 Task: Look for space in Gary, United States from 10th July, 2023 to 15th July, 2023 for 7 adults in price range Rs.10000 to Rs.15000. Place can be entire place or shared room with 4 bedrooms having 7 beds and 4 bathrooms. Property type can be house, flat, guest house. Amenities needed are: wifi, TV, free parkinig on premises, gym, breakfast. Booking option can be shelf check-in. Required host language is English.
Action: Mouse moved to (435, 97)
Screenshot: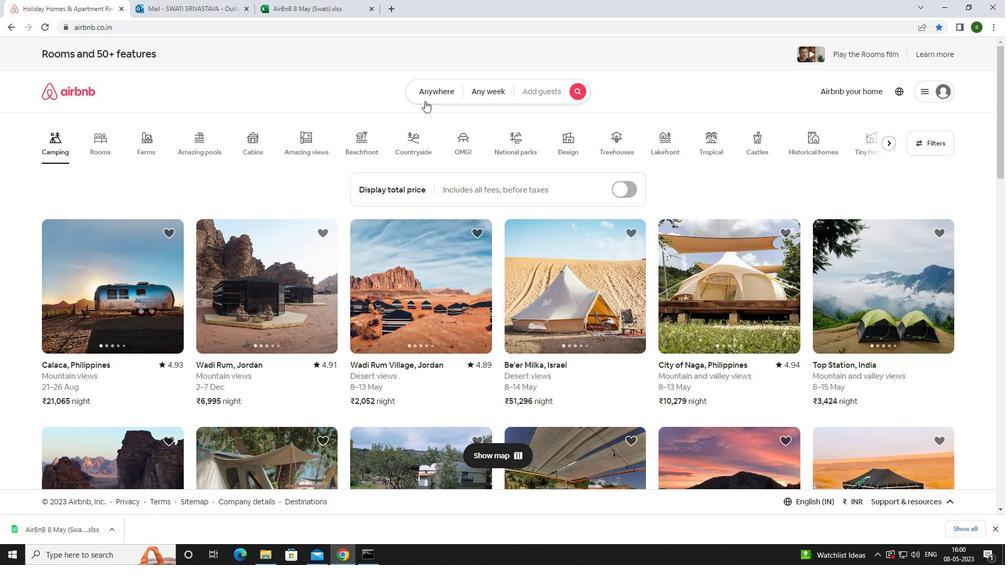 
Action: Mouse pressed left at (435, 97)
Screenshot: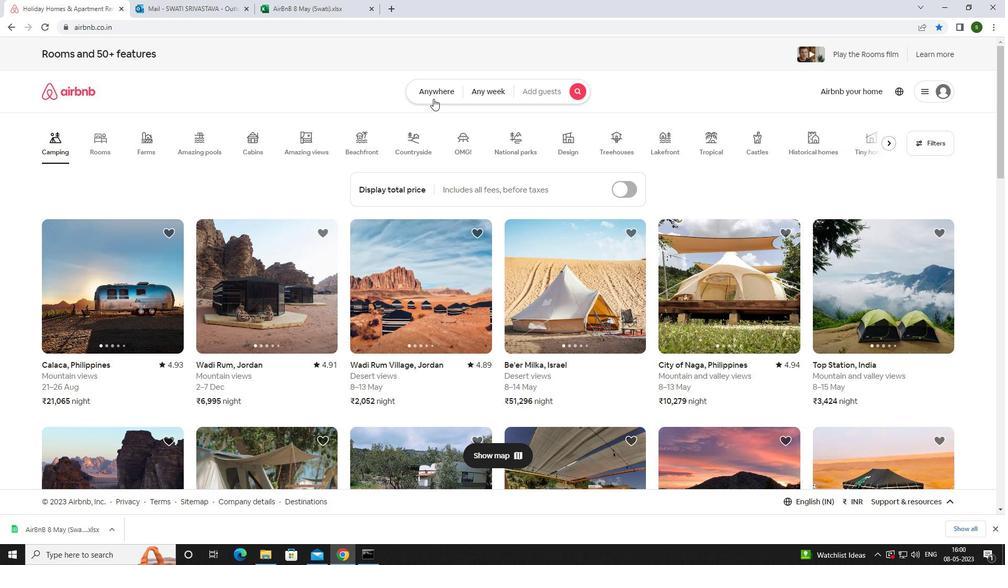 
Action: Mouse moved to (337, 129)
Screenshot: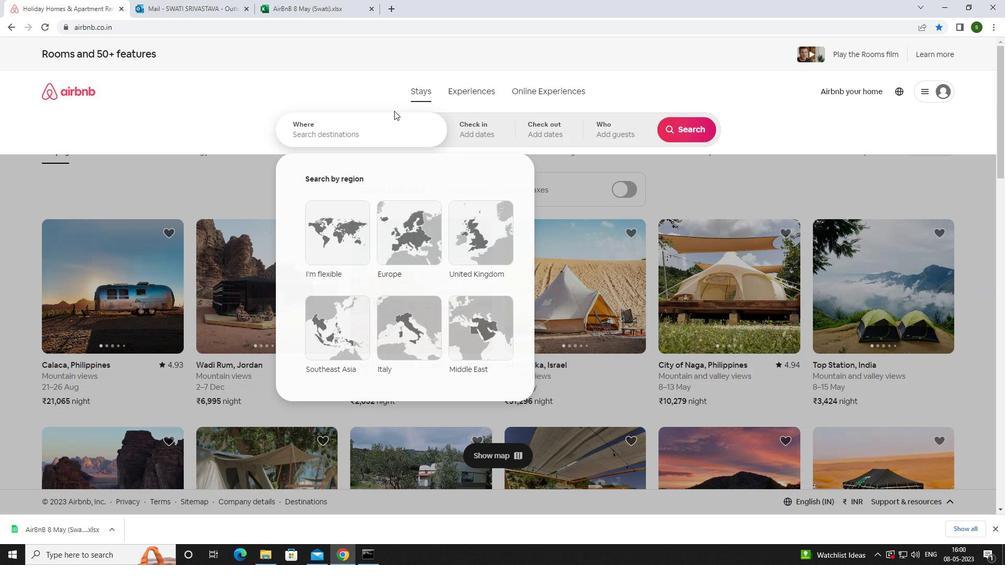 
Action: Mouse pressed left at (337, 129)
Screenshot: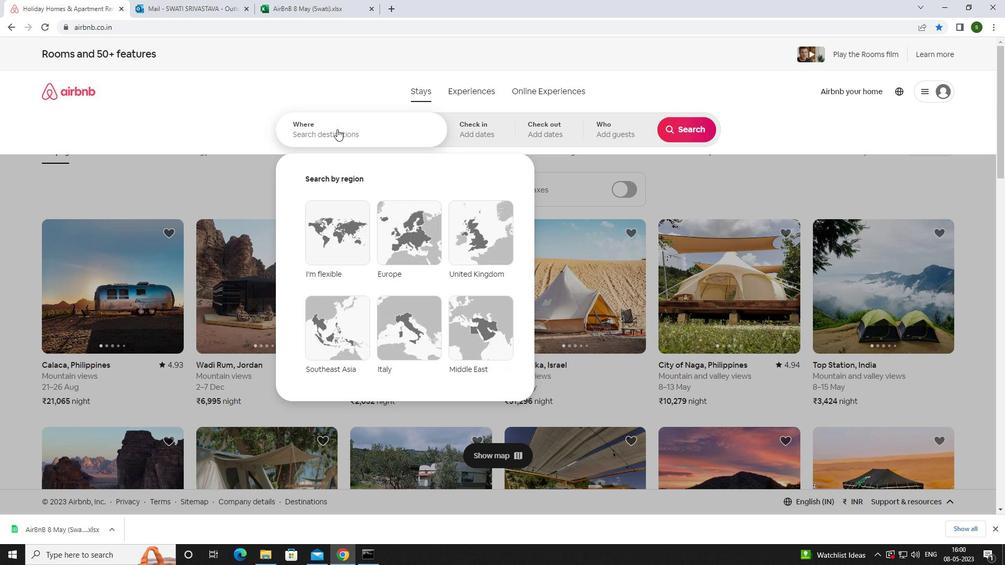 
Action: Mouse moved to (338, 148)
Screenshot: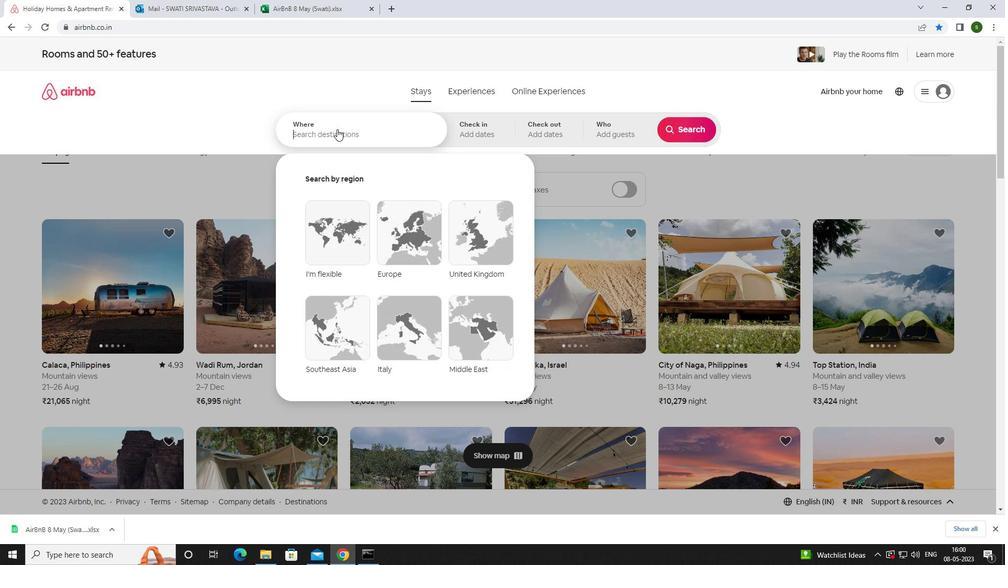 
Action: Key pressed <Key.caps_lock>g<Key.caps_lock>ary,<Key.space><Key.caps_lock>u<Key.caps_lock>nited<Key.space><Key.caps_lock>s<Key.caps_lock>tates<Key.enter>
Screenshot: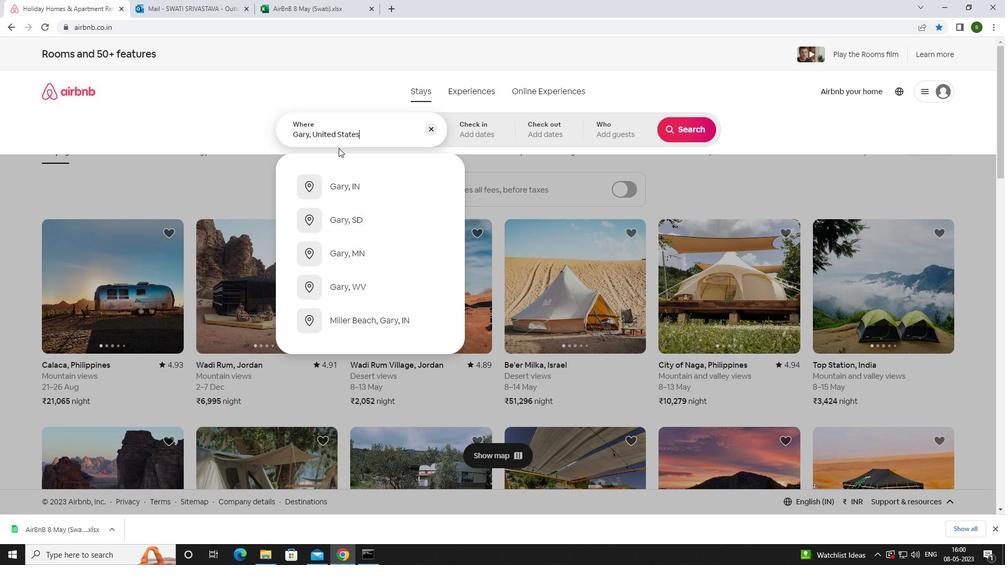 
Action: Mouse moved to (683, 214)
Screenshot: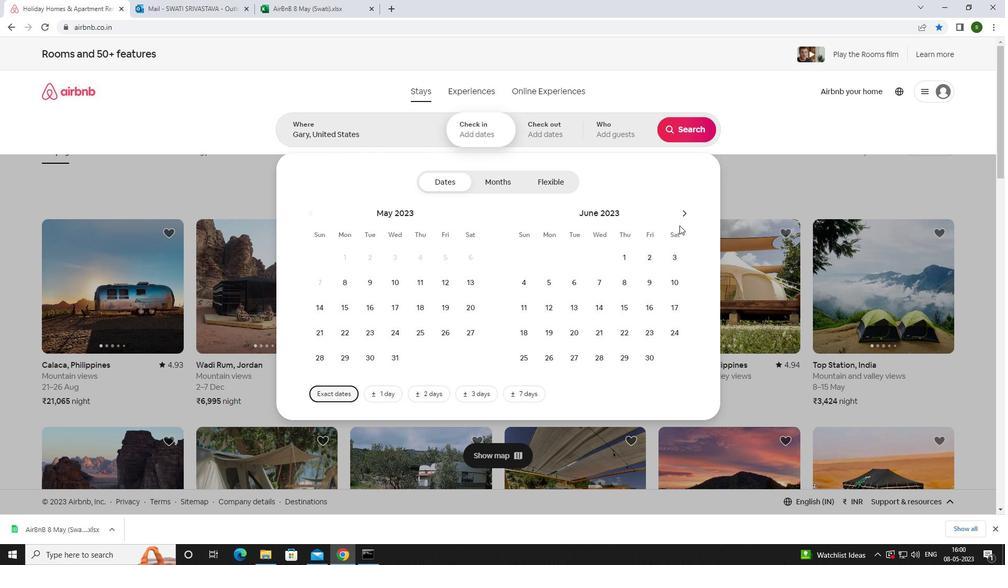 
Action: Mouse pressed left at (683, 214)
Screenshot: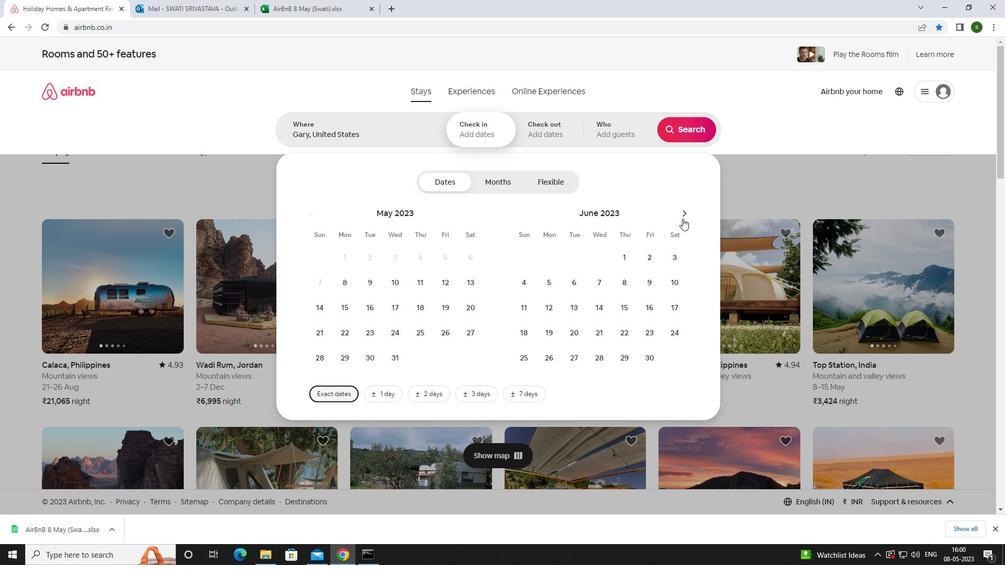 
Action: Mouse moved to (547, 305)
Screenshot: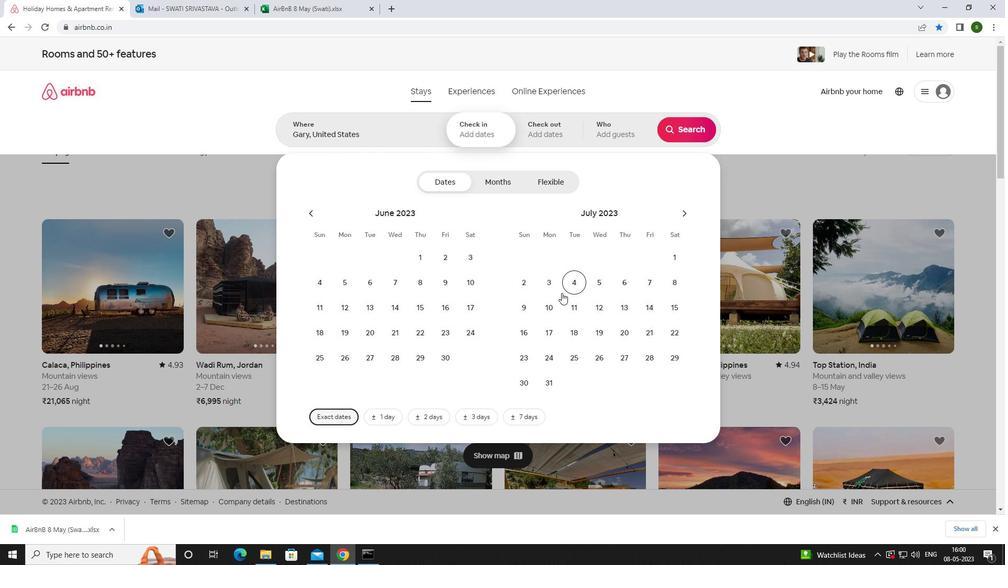
Action: Mouse pressed left at (547, 305)
Screenshot: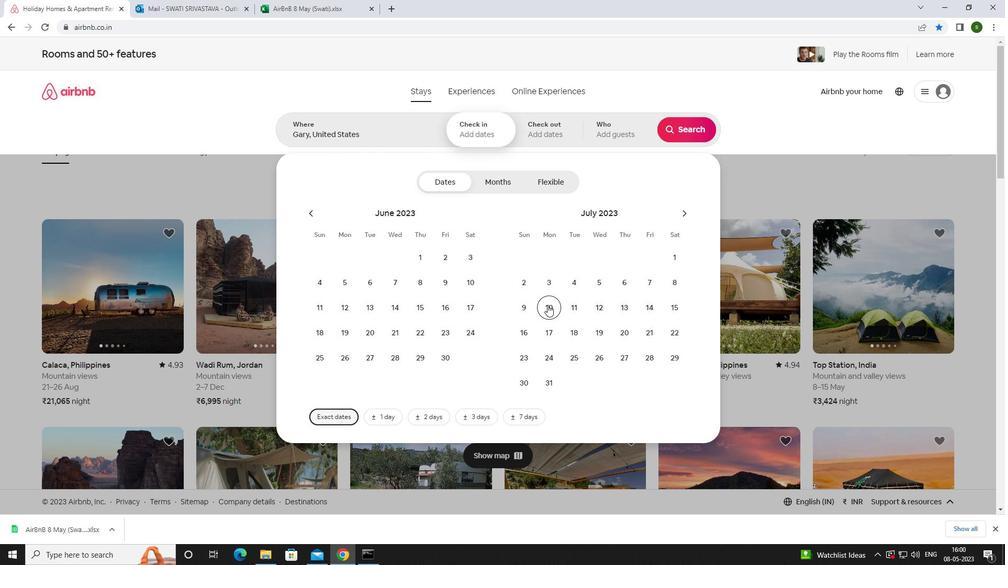 
Action: Mouse moved to (678, 297)
Screenshot: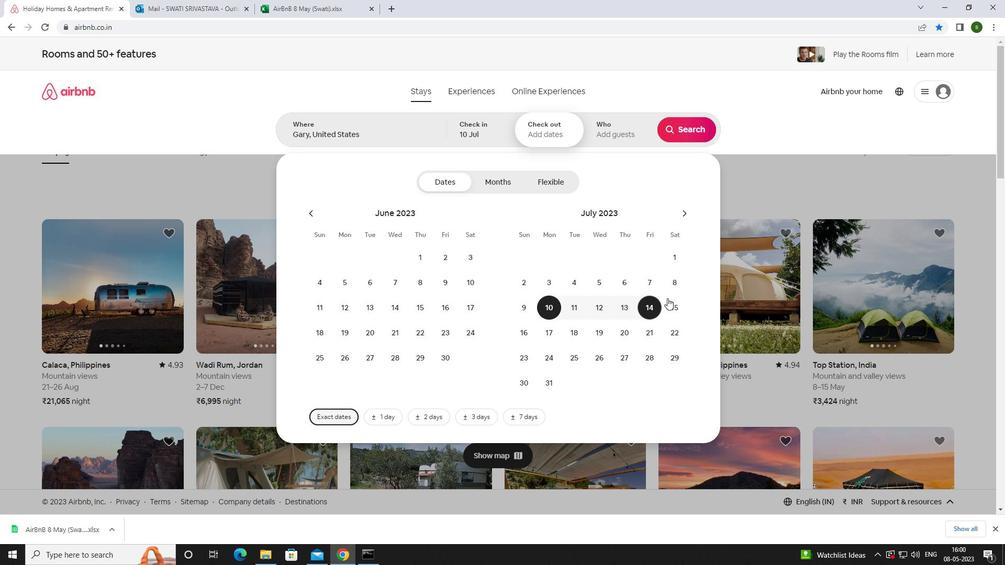 
Action: Mouse pressed left at (678, 297)
Screenshot: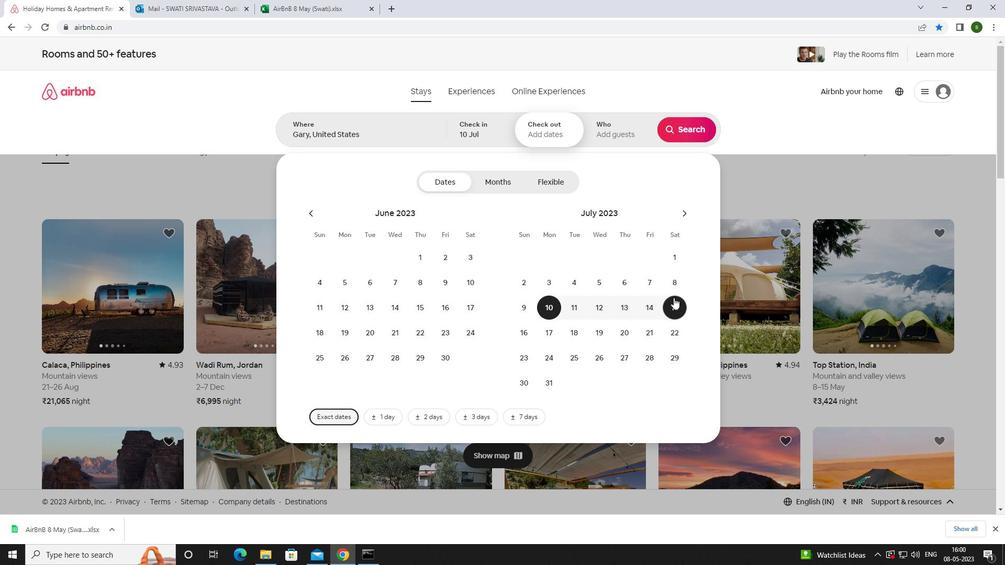 
Action: Mouse moved to (624, 132)
Screenshot: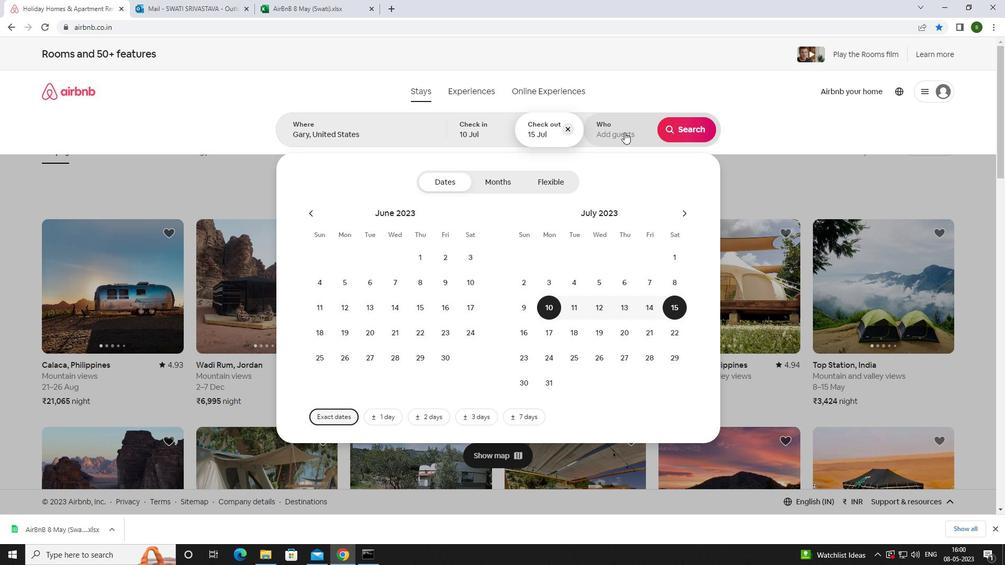 
Action: Mouse pressed left at (624, 132)
Screenshot: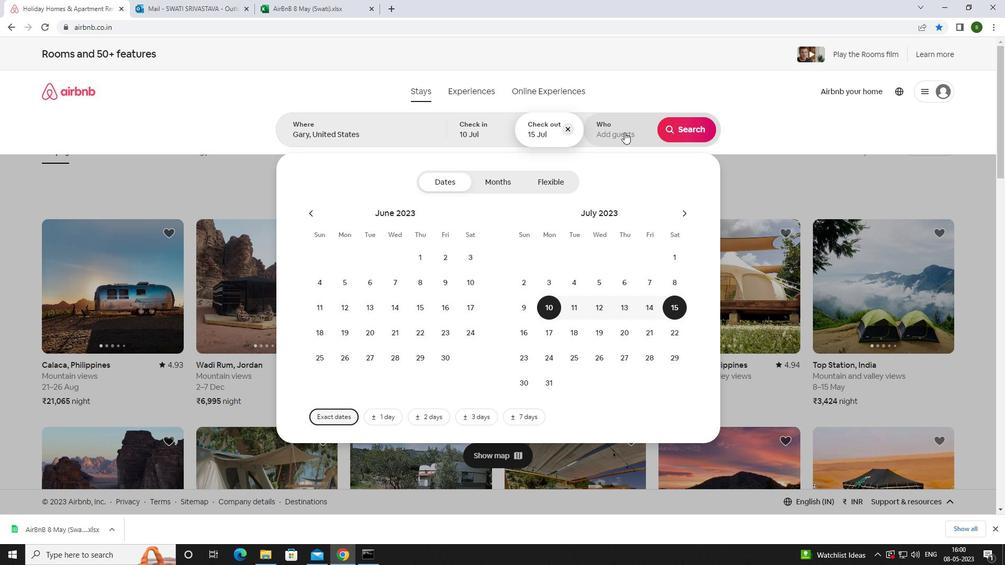 
Action: Mouse moved to (691, 177)
Screenshot: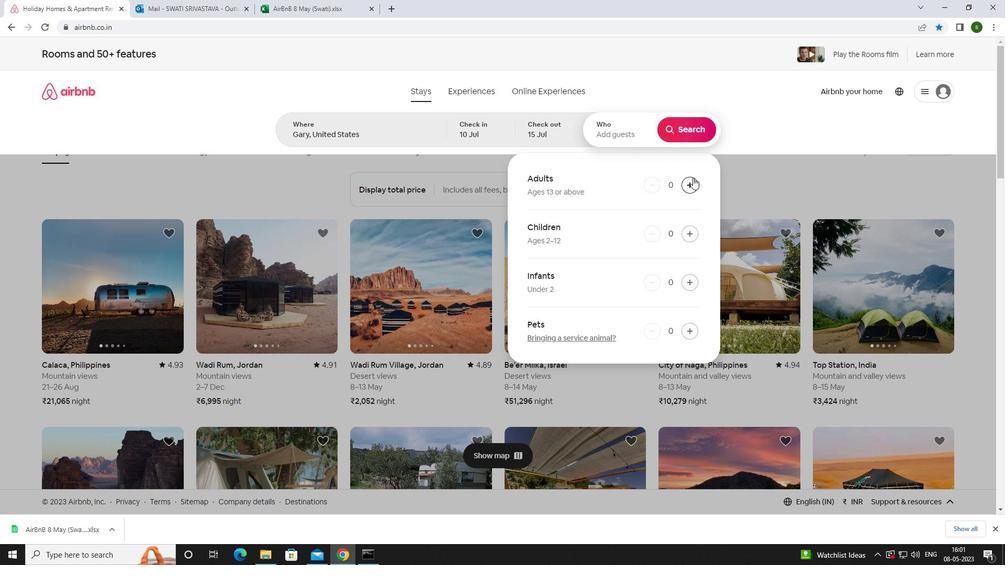 
Action: Mouse pressed left at (691, 177)
Screenshot: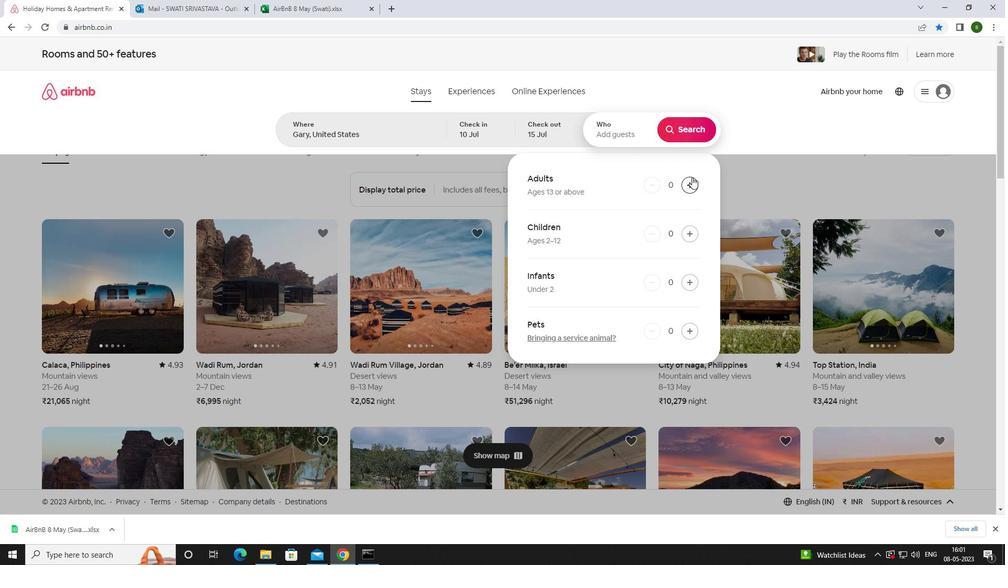 
Action: Mouse pressed left at (691, 177)
Screenshot: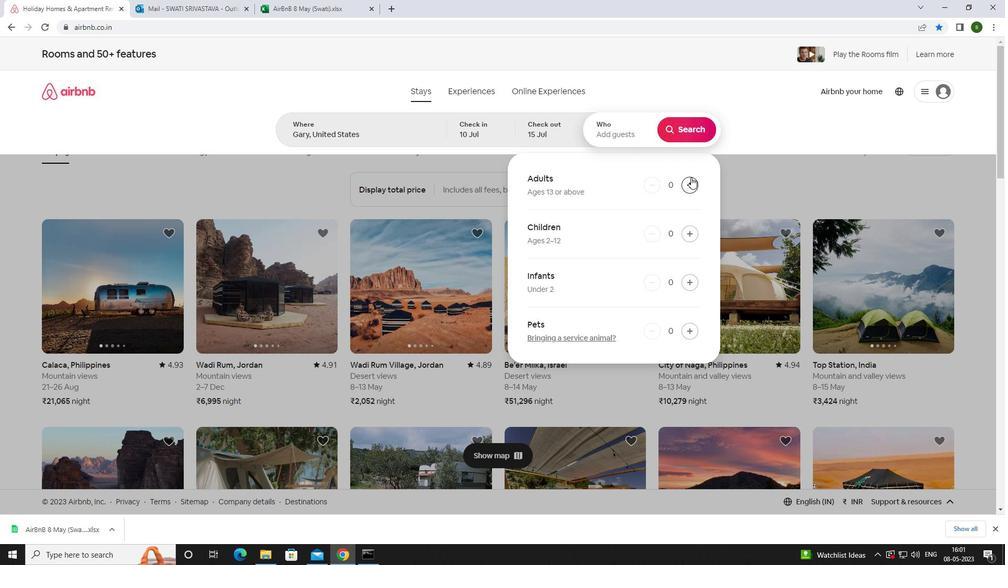 
Action: Mouse pressed left at (691, 177)
Screenshot: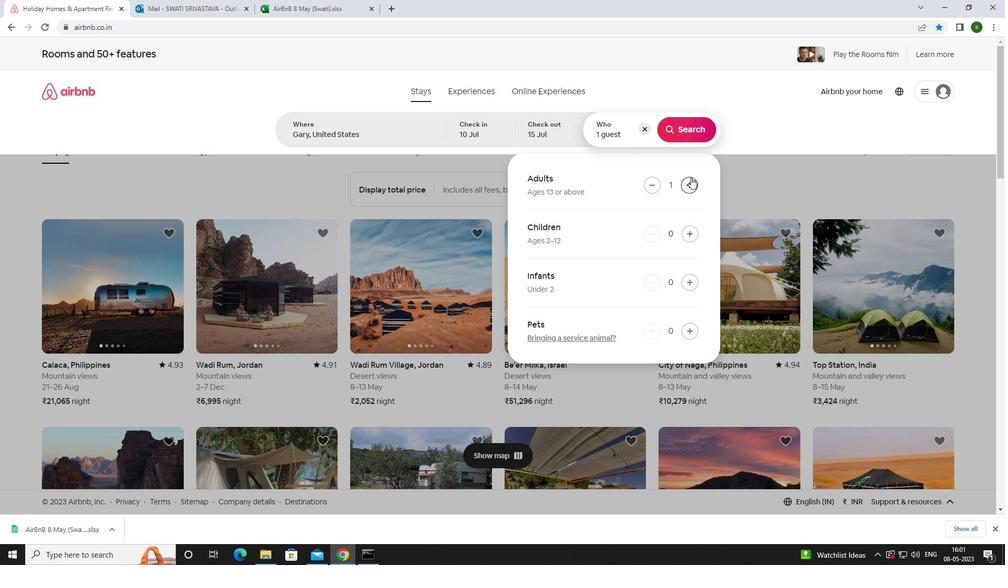 
Action: Mouse pressed left at (691, 177)
Screenshot: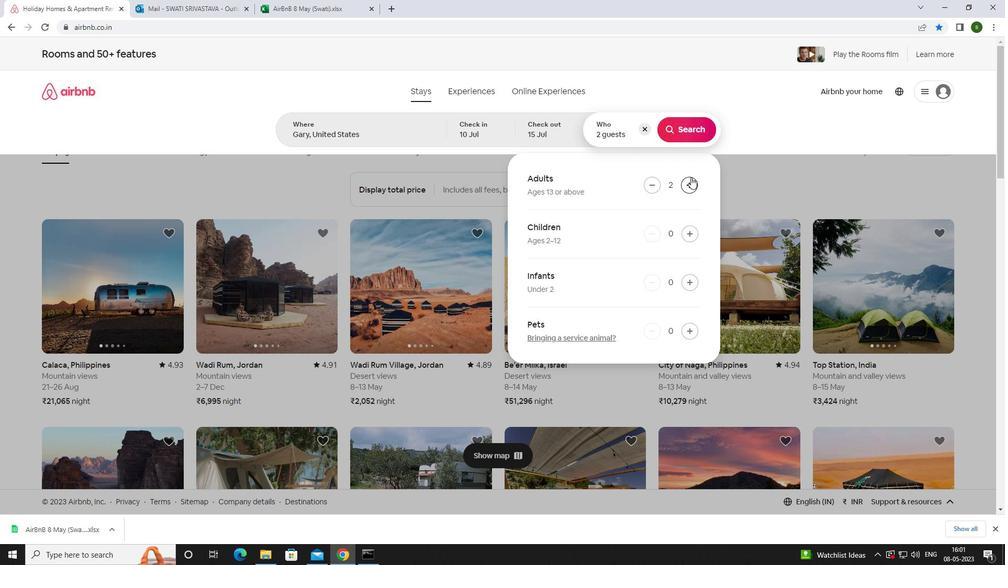 
Action: Mouse pressed left at (691, 177)
Screenshot: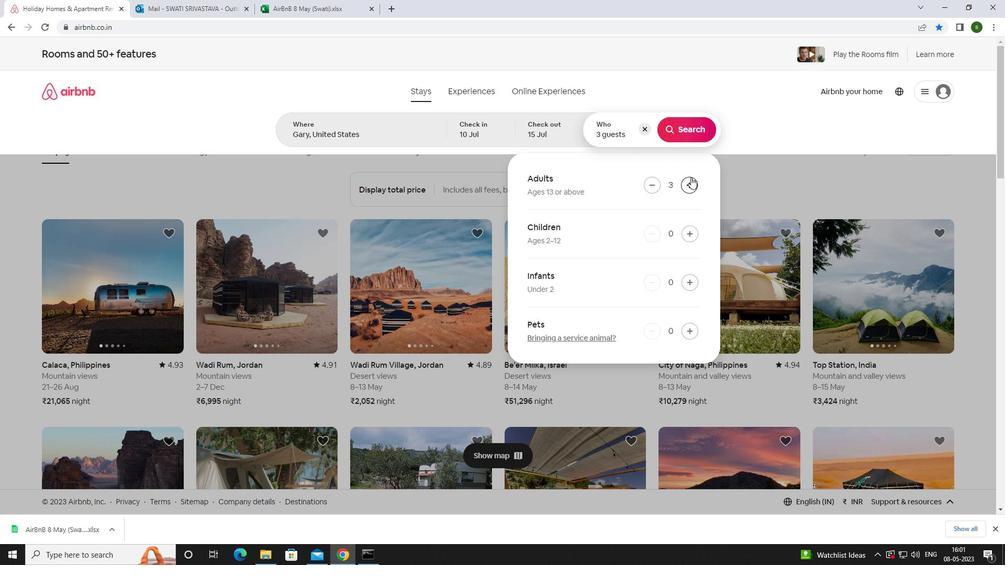 
Action: Mouse pressed left at (691, 177)
Screenshot: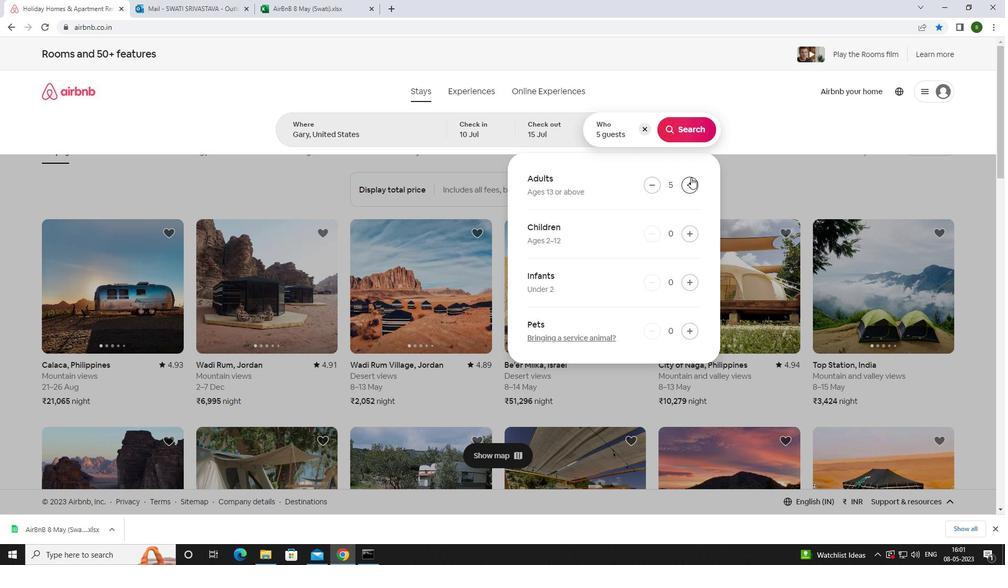 
Action: Mouse pressed left at (691, 177)
Screenshot: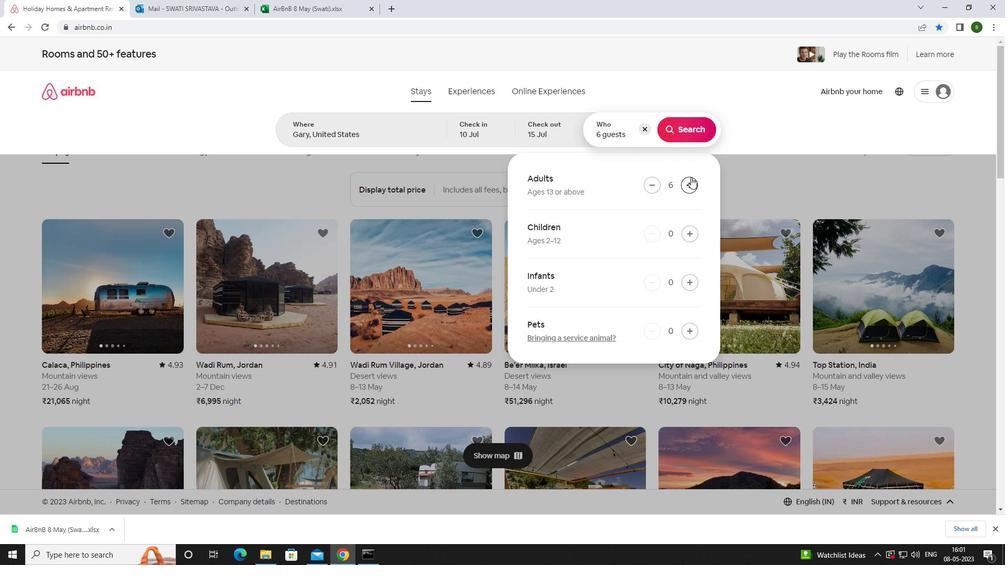 
Action: Mouse moved to (679, 130)
Screenshot: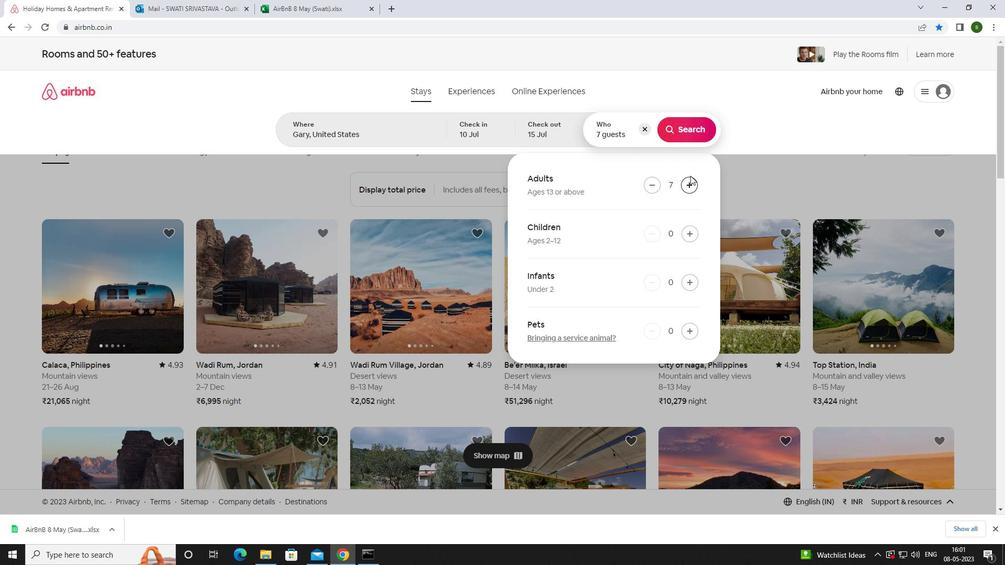 
Action: Mouse pressed left at (679, 130)
Screenshot: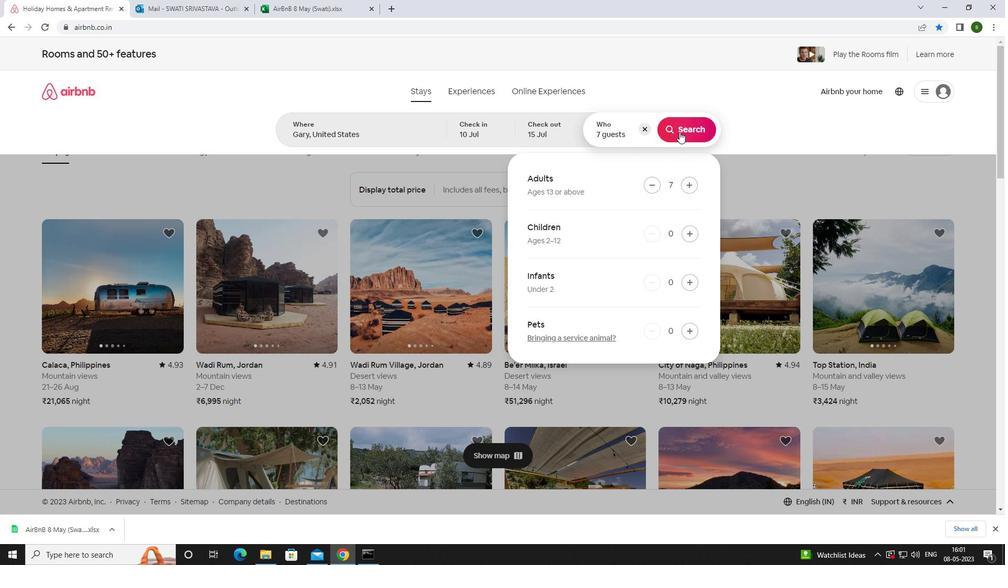 
Action: Mouse moved to (964, 88)
Screenshot: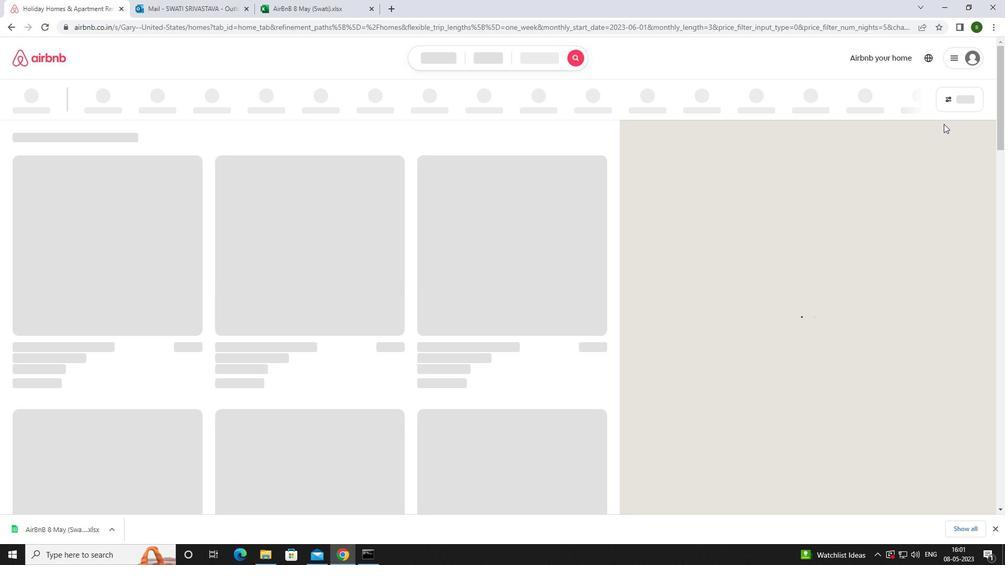 
Action: Mouse pressed left at (964, 88)
Screenshot: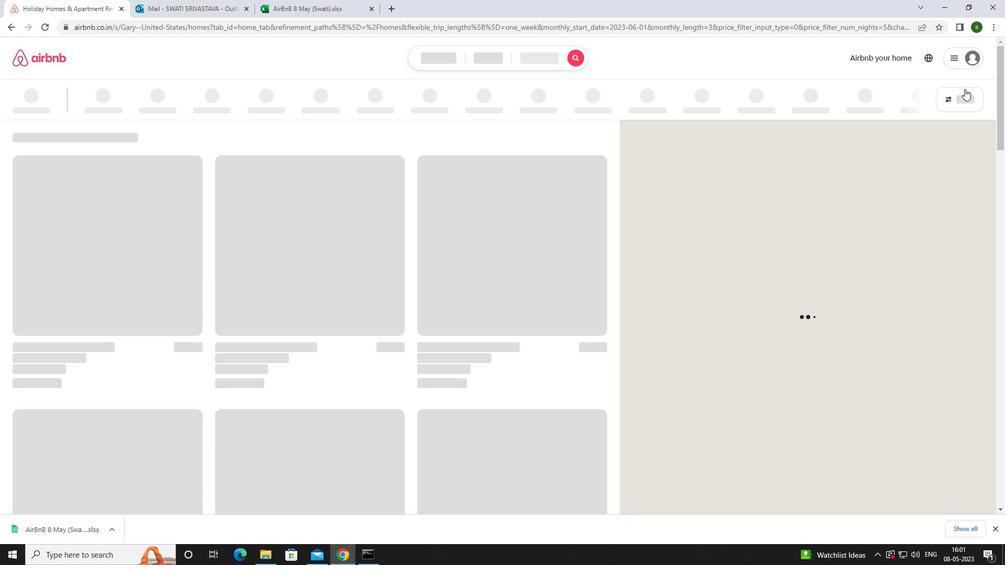 
Action: Mouse moved to (454, 363)
Screenshot: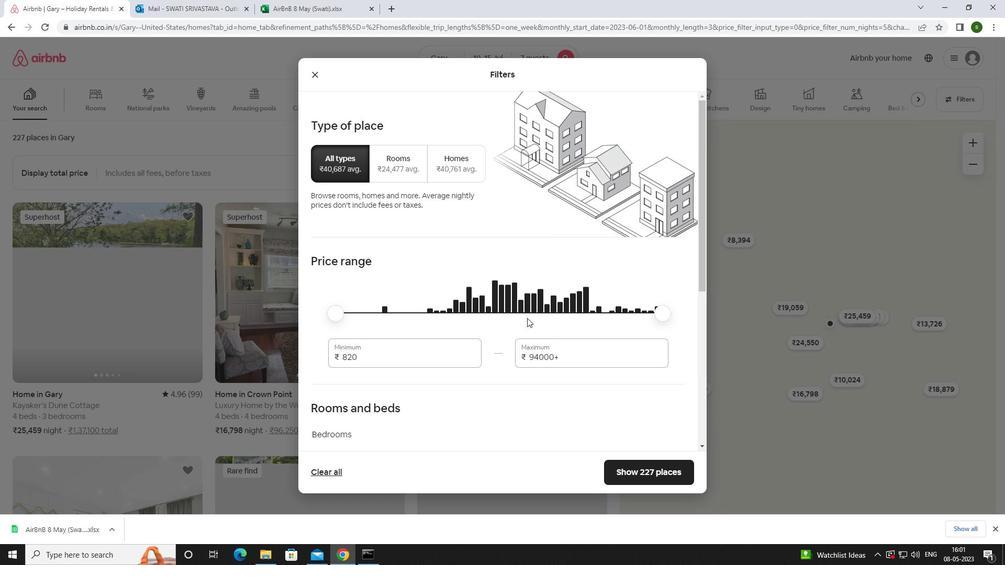 
Action: Mouse pressed left at (454, 363)
Screenshot: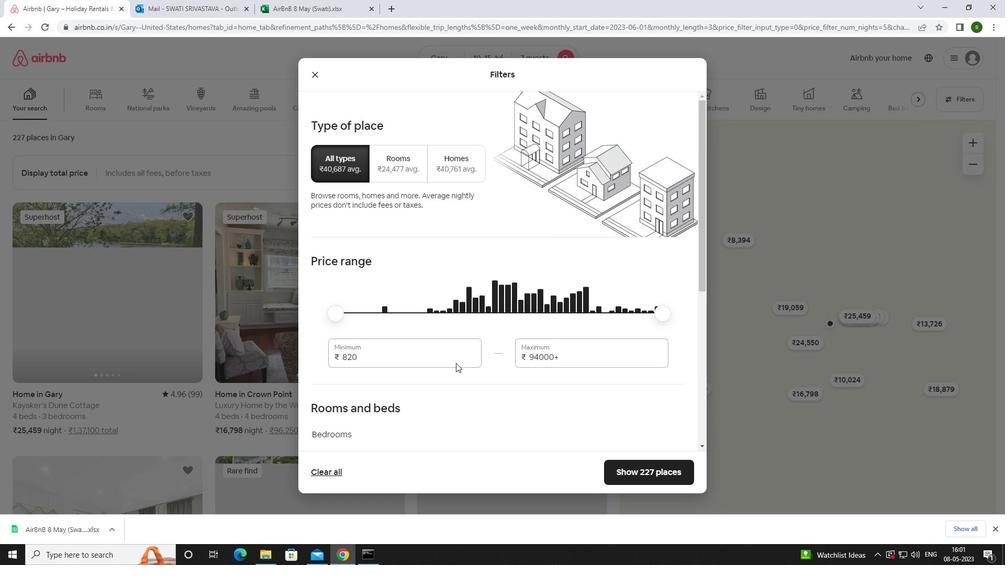 
Action: Key pressed <Key.backspace><Key.backspace><Key.backspace><Key.backspace>10000
Screenshot: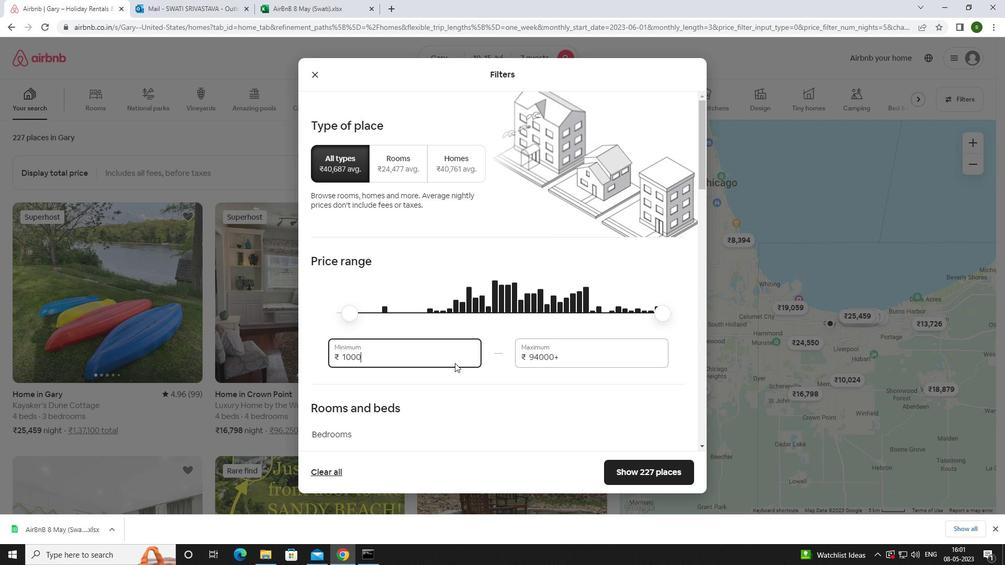 
Action: Mouse moved to (575, 363)
Screenshot: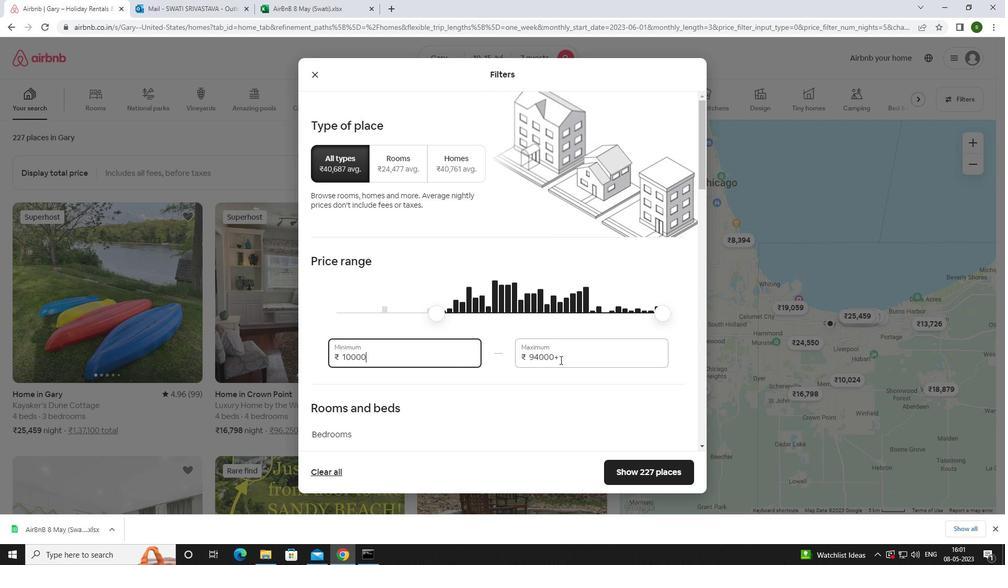 
Action: Mouse pressed left at (575, 363)
Screenshot: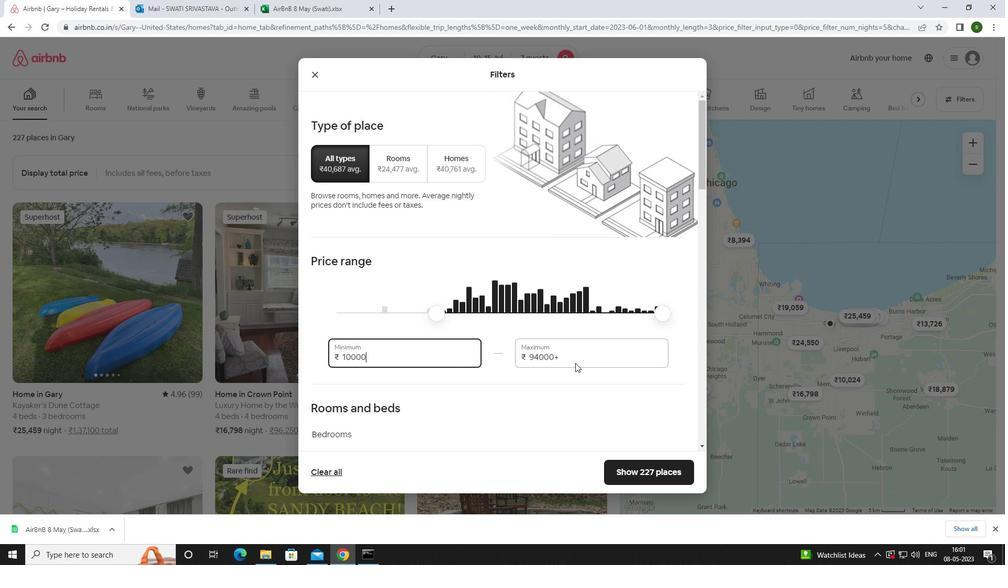 
Action: Key pressed <Key.backspace><Key.backspace><Key.backspace><Key.backspace><Key.backspace><Key.backspace><Key.backspace><Key.backspace><Key.backspace><Key.backspace><Key.backspace><Key.backspace>15000
Screenshot: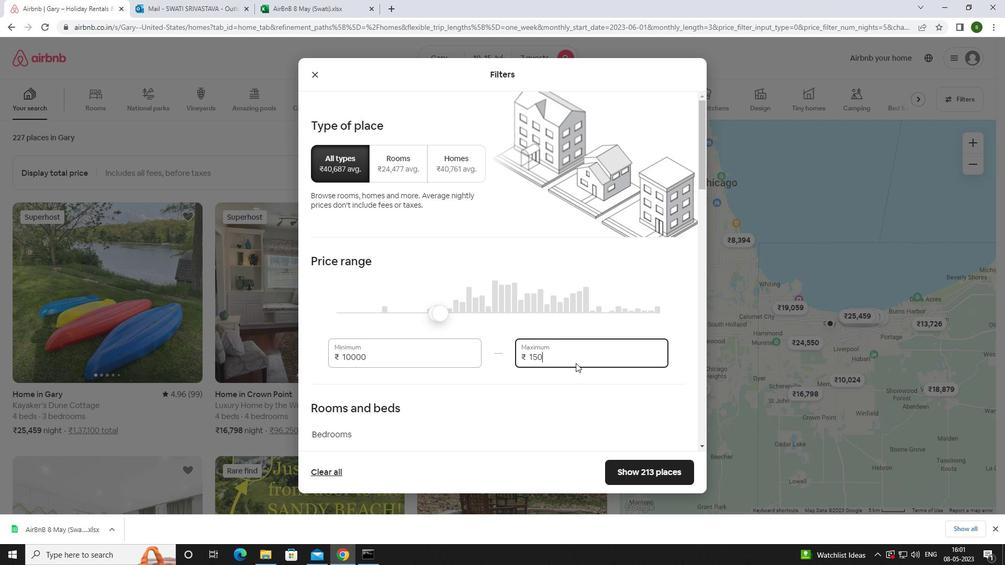 
Action: Mouse moved to (506, 330)
Screenshot: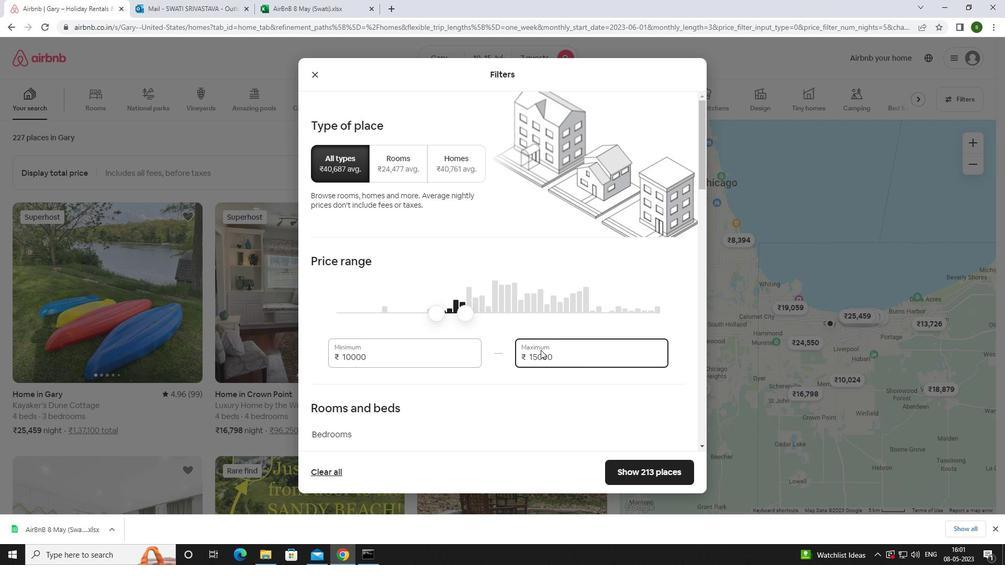 
Action: Mouse scrolled (506, 330) with delta (0, 0)
Screenshot: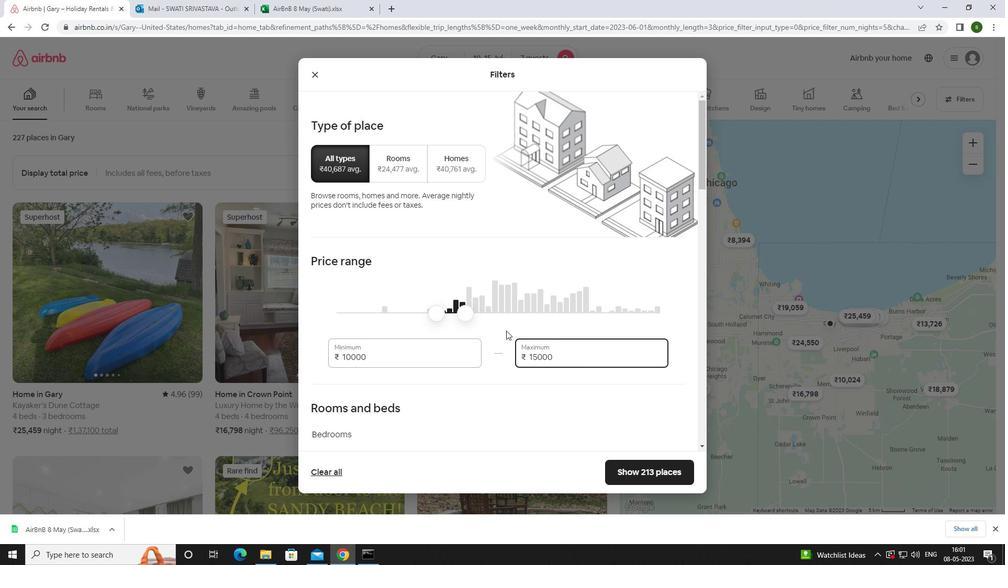 
Action: Mouse scrolled (506, 330) with delta (0, 0)
Screenshot: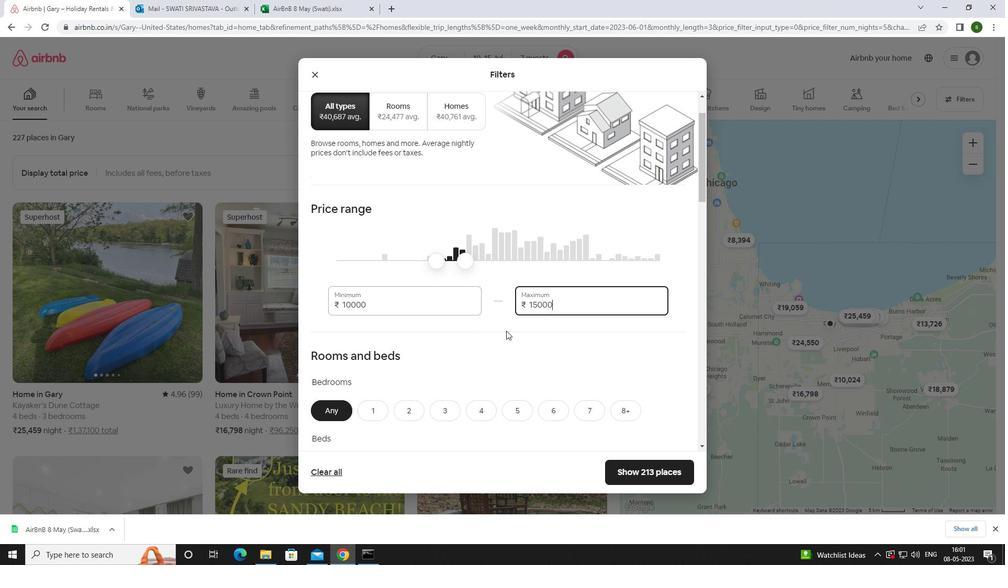 
Action: Mouse scrolled (506, 330) with delta (0, 0)
Screenshot: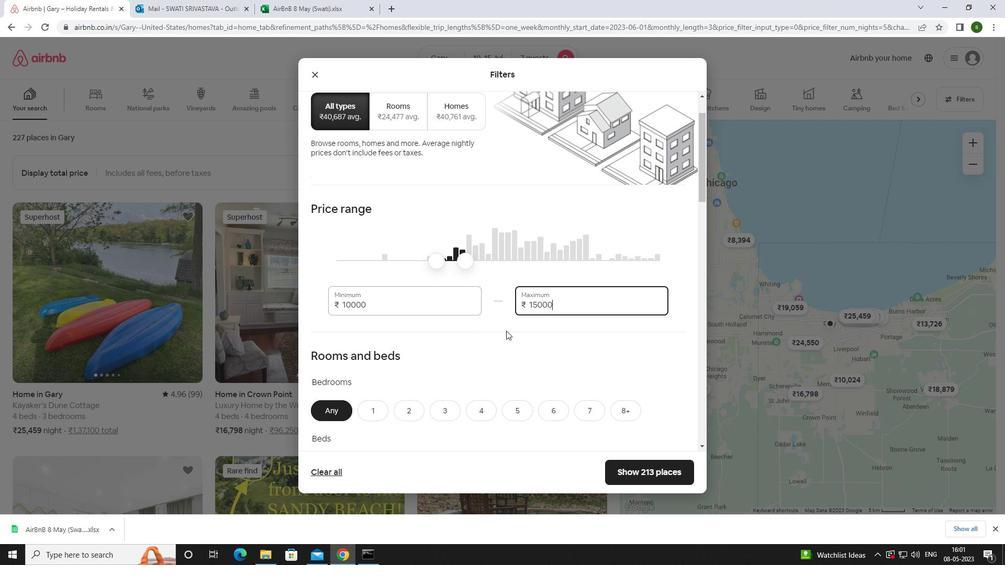 
Action: Mouse scrolled (506, 330) with delta (0, 0)
Screenshot: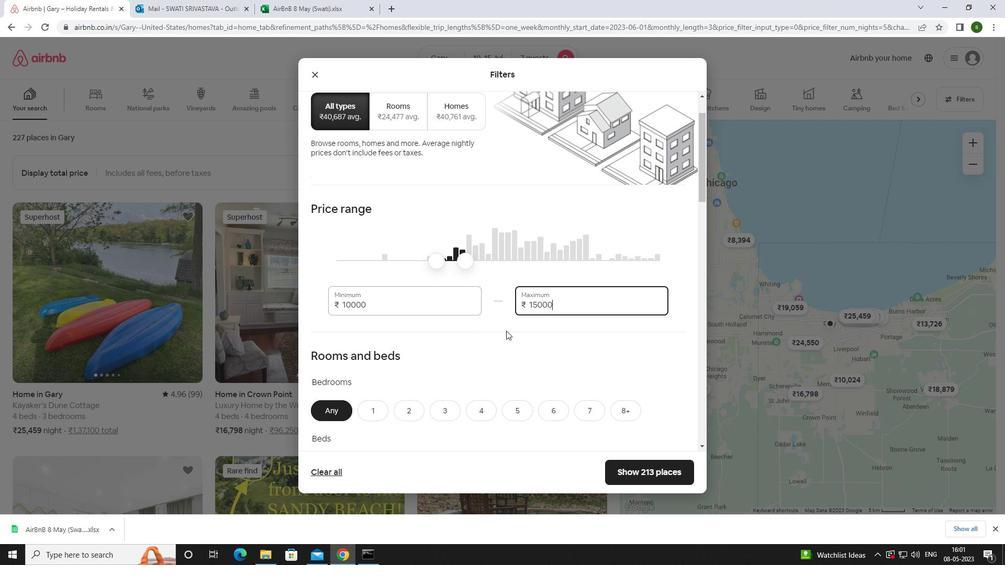 
Action: Mouse moved to (469, 257)
Screenshot: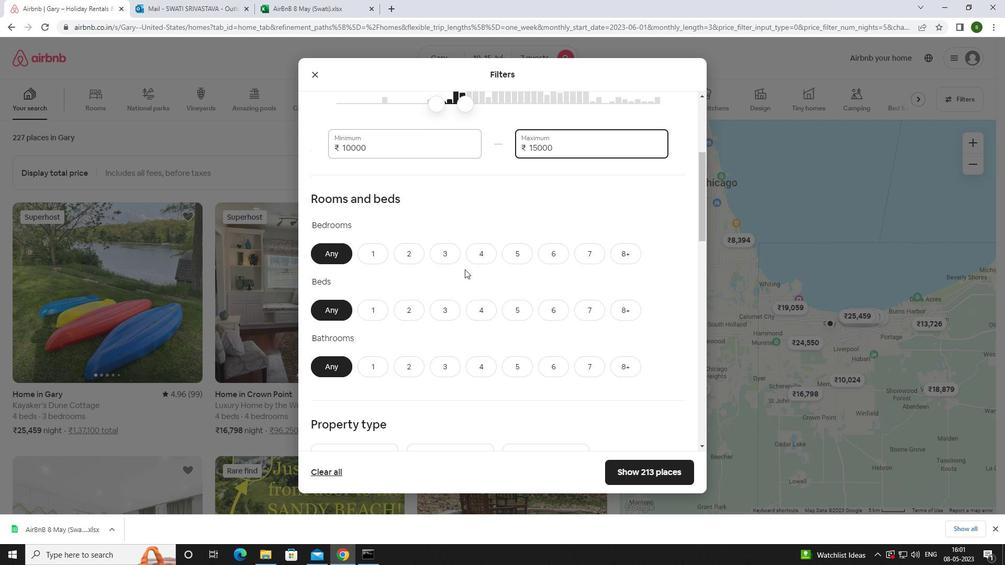 
Action: Mouse pressed left at (469, 257)
Screenshot: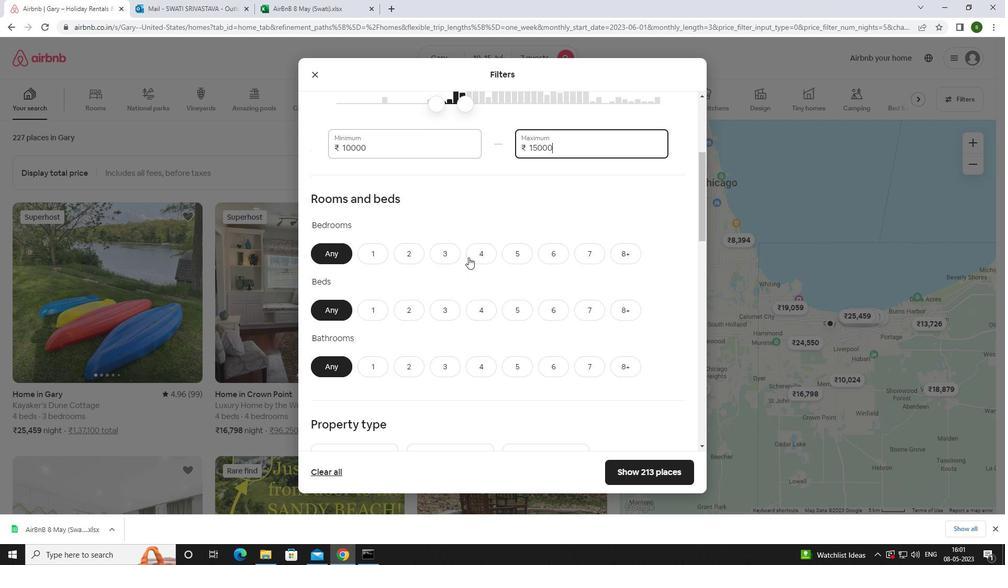 
Action: Mouse moved to (589, 305)
Screenshot: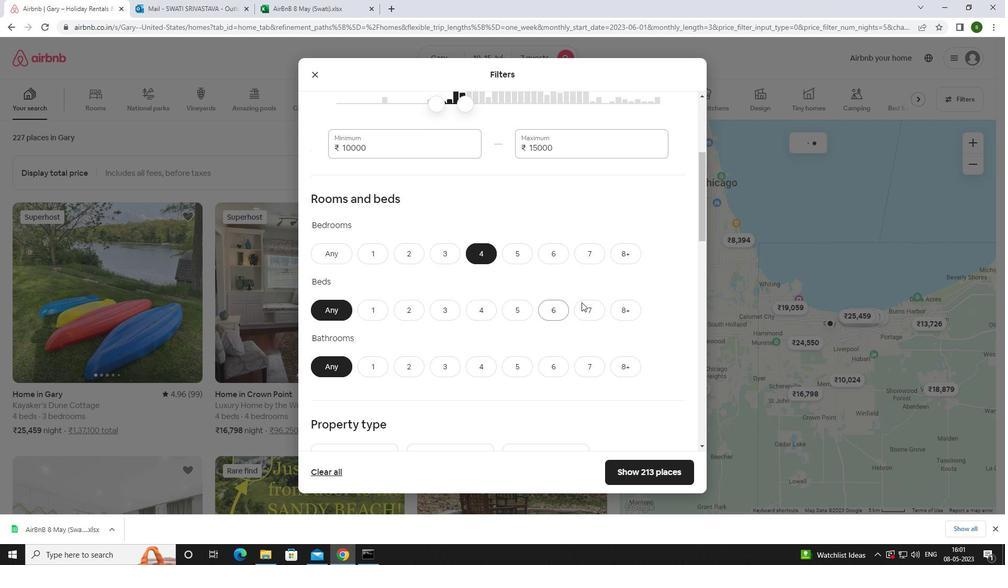 
Action: Mouse pressed left at (589, 305)
Screenshot: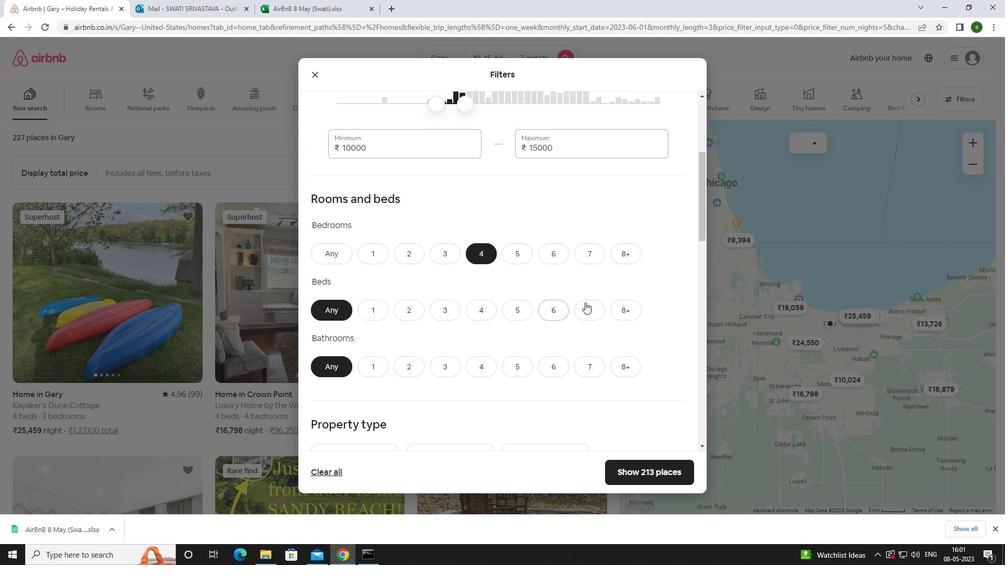 
Action: Mouse moved to (482, 365)
Screenshot: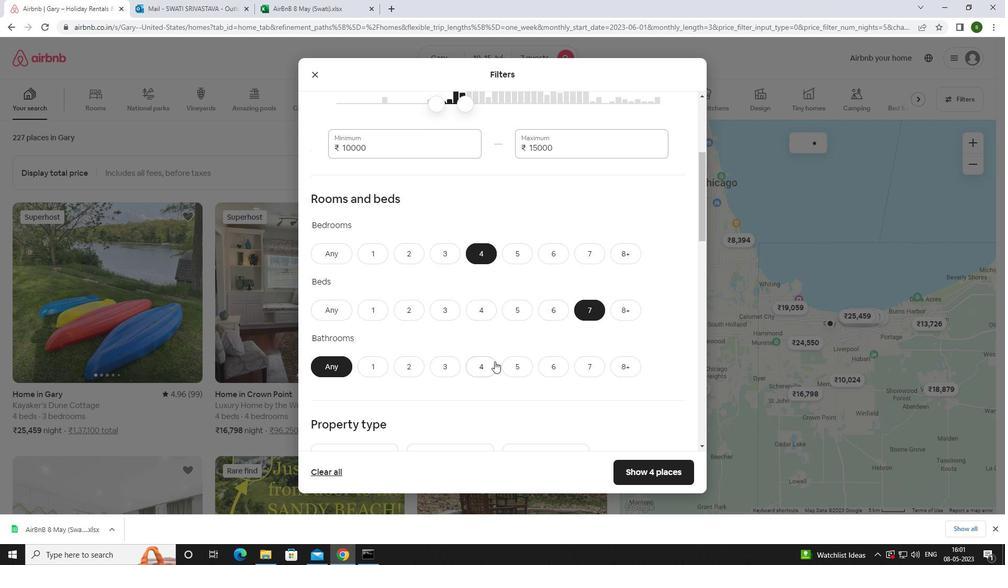 
Action: Mouse pressed left at (482, 365)
Screenshot: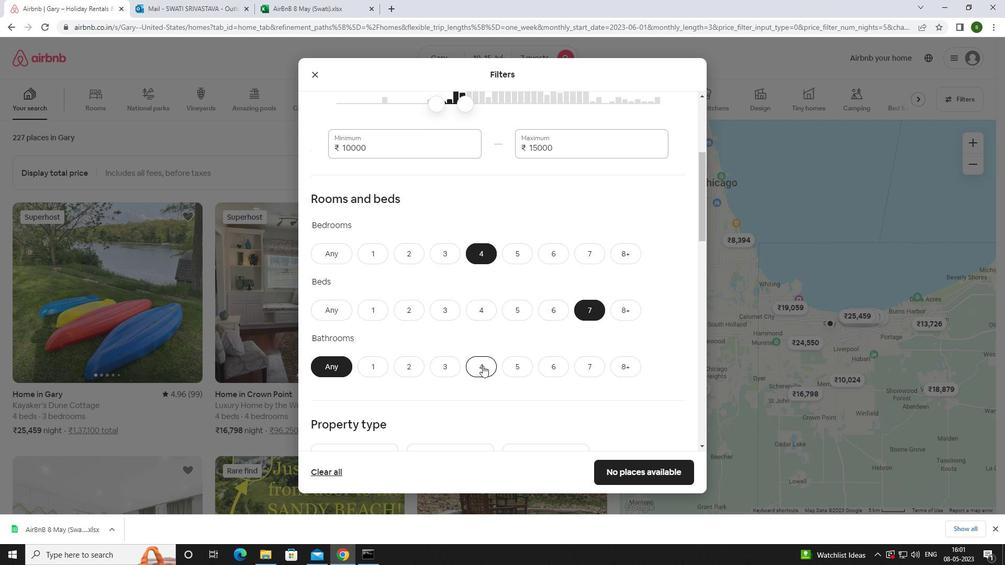 
Action: Mouse scrolled (482, 365) with delta (0, 0)
Screenshot: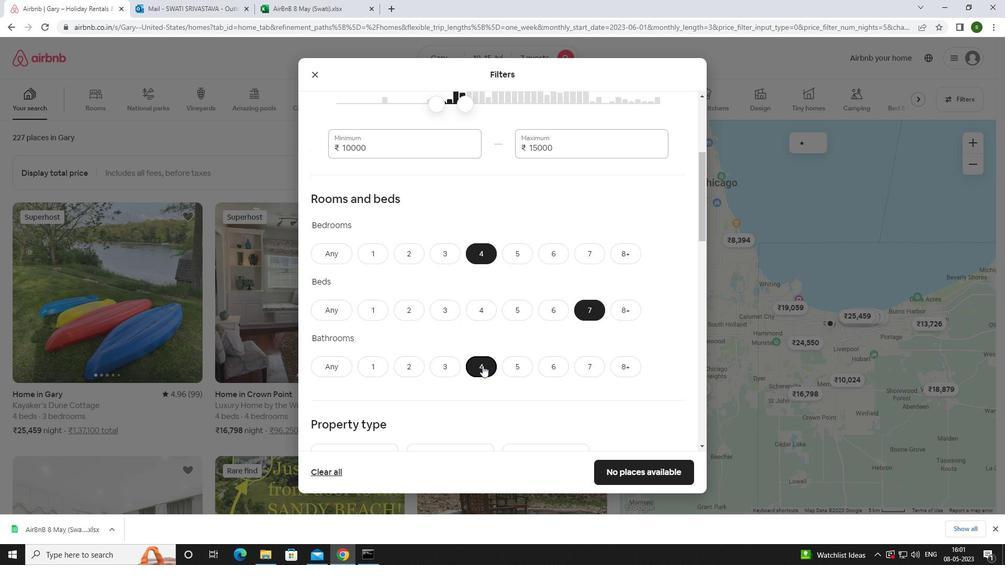 
Action: Mouse scrolled (482, 365) with delta (0, 0)
Screenshot: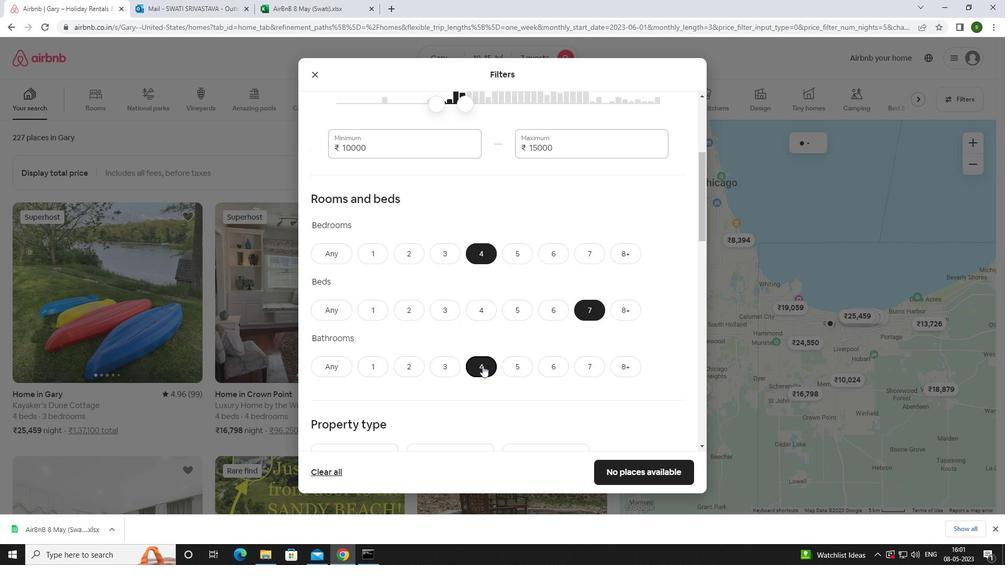 
Action: Mouse scrolled (482, 365) with delta (0, 0)
Screenshot: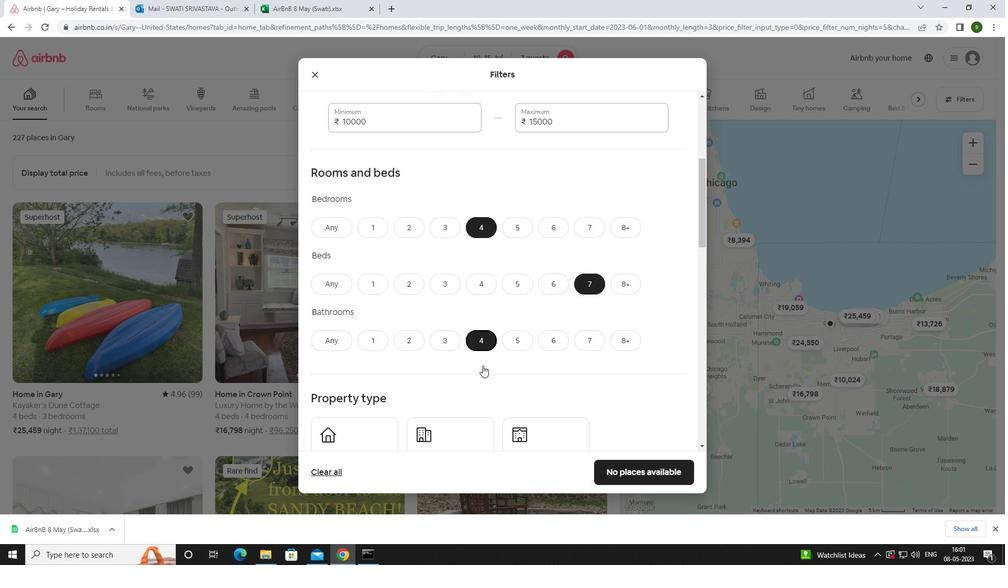 
Action: Mouse moved to (348, 317)
Screenshot: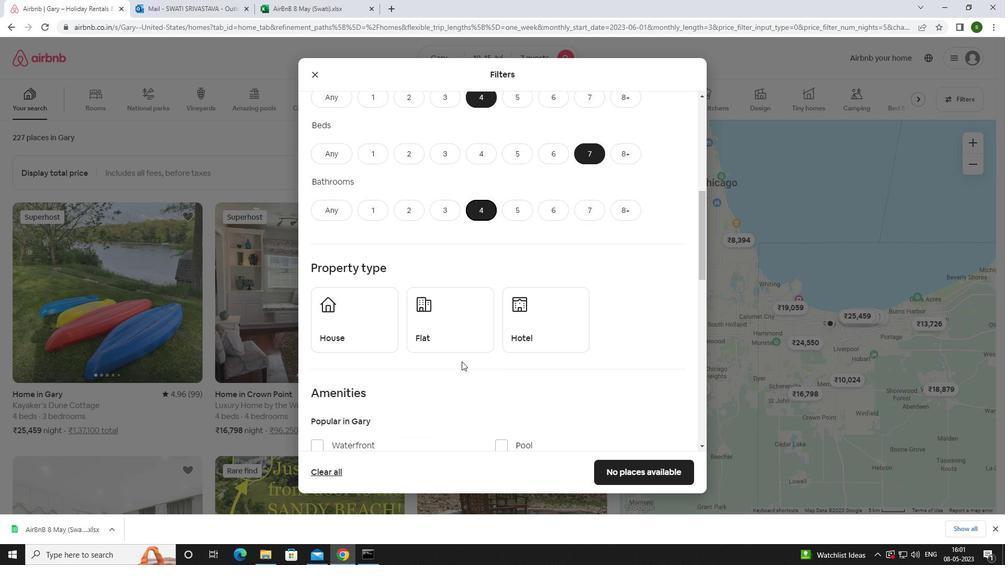 
Action: Mouse pressed left at (348, 317)
Screenshot: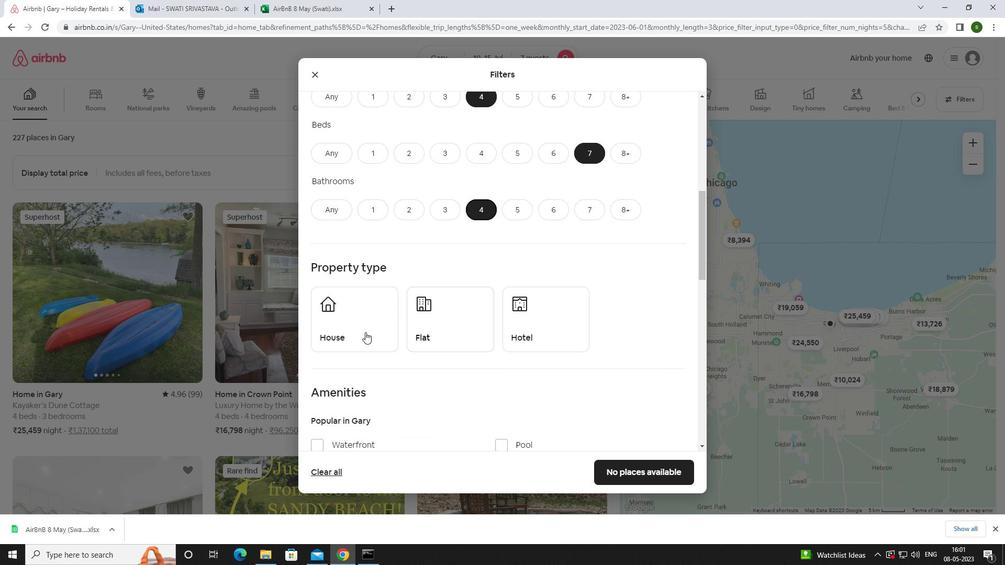 
Action: Mouse moved to (464, 324)
Screenshot: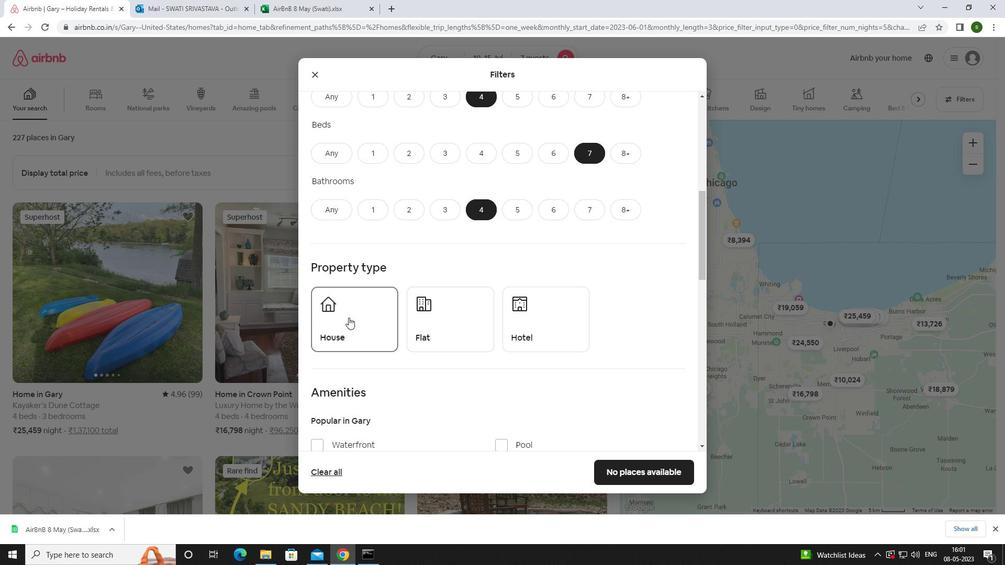 
Action: Mouse pressed left at (464, 324)
Screenshot: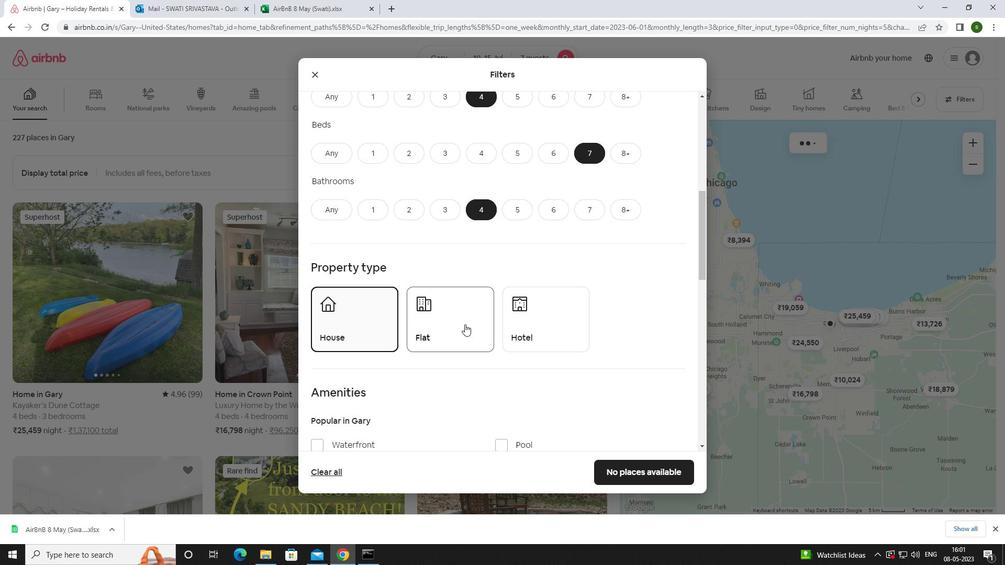 
Action: Mouse scrolled (464, 324) with delta (0, 0)
Screenshot: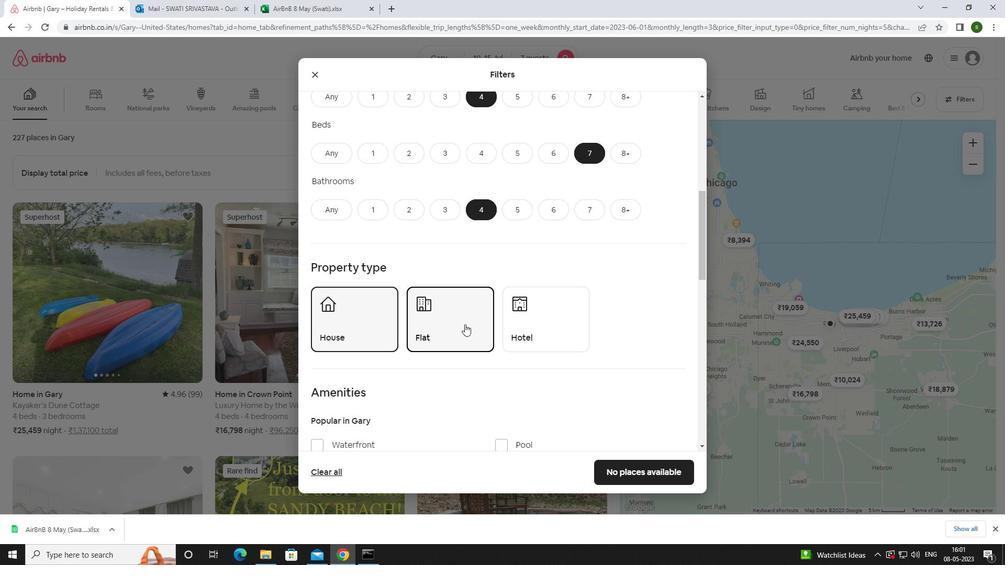 
Action: Mouse scrolled (464, 324) with delta (0, 0)
Screenshot: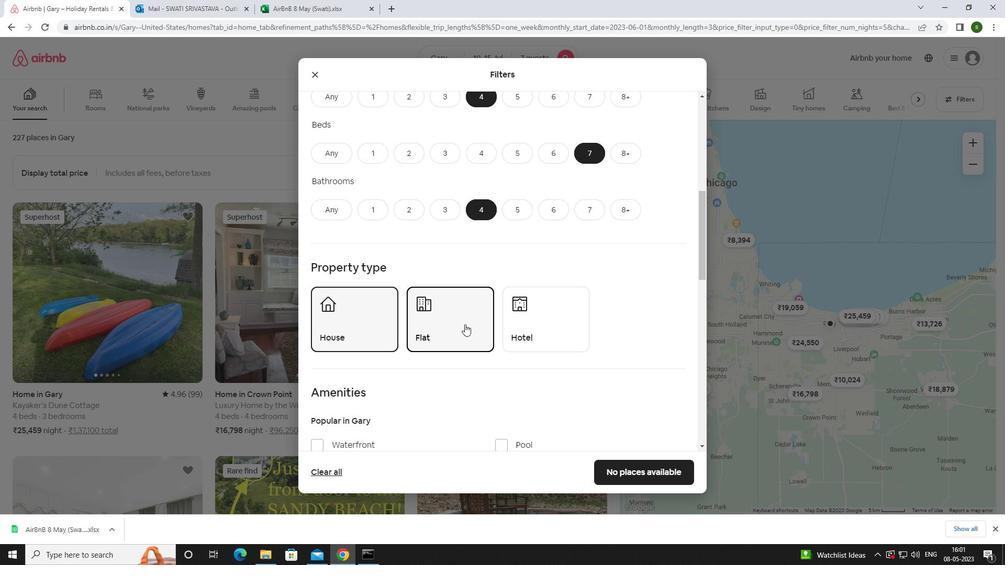 
Action: Mouse scrolled (464, 324) with delta (0, 0)
Screenshot: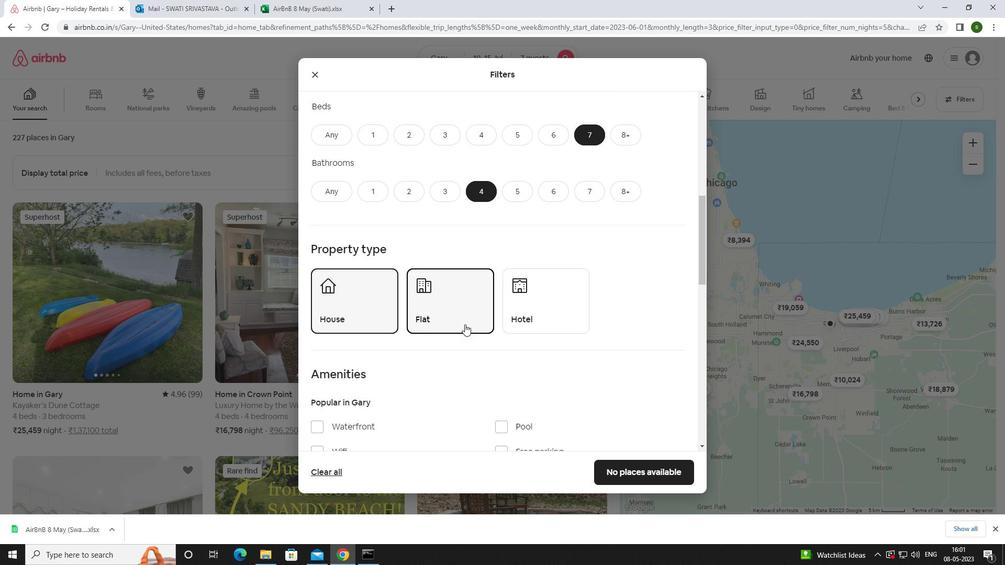 
Action: Mouse moved to (335, 309)
Screenshot: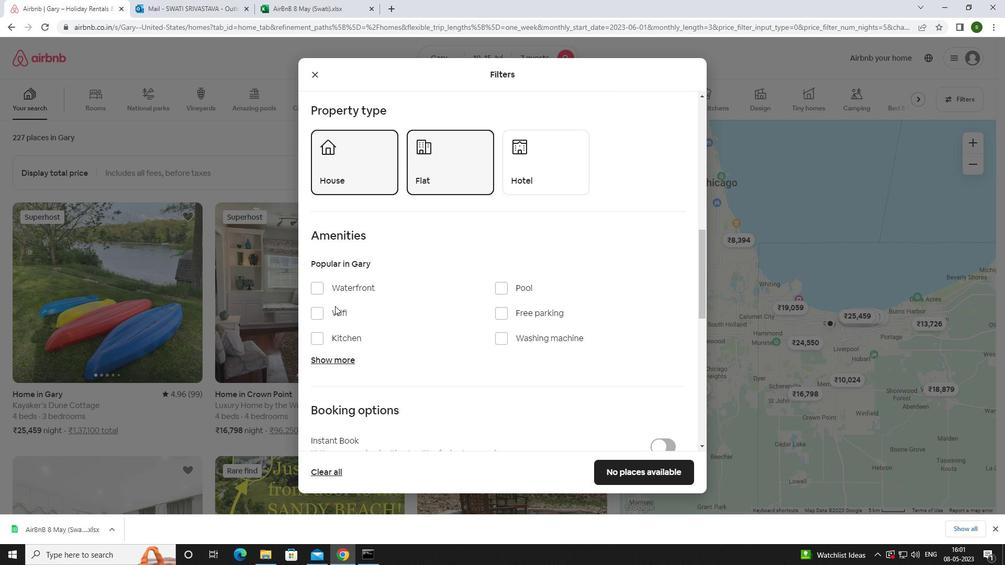 
Action: Mouse pressed left at (335, 309)
Screenshot: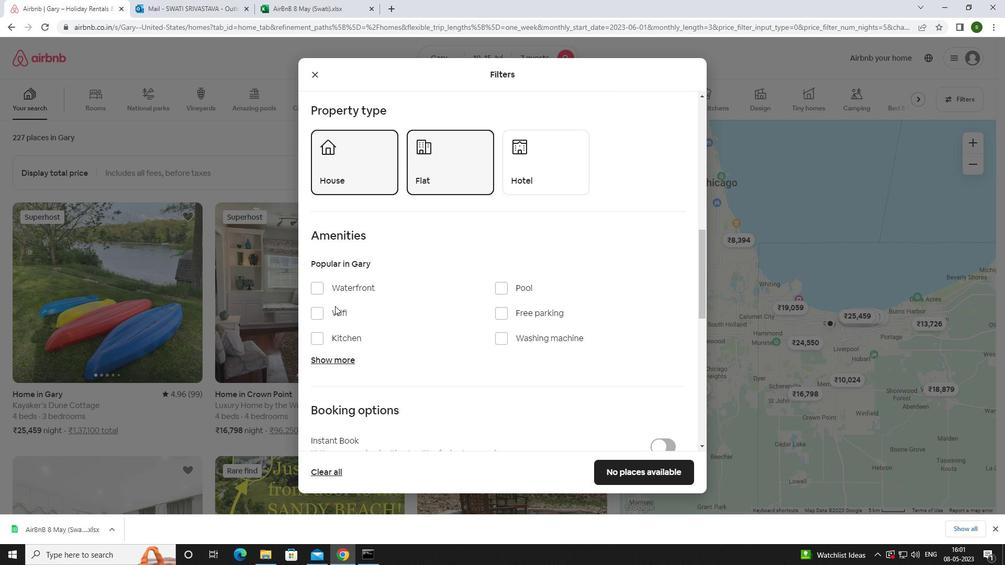 
Action: Mouse moved to (505, 316)
Screenshot: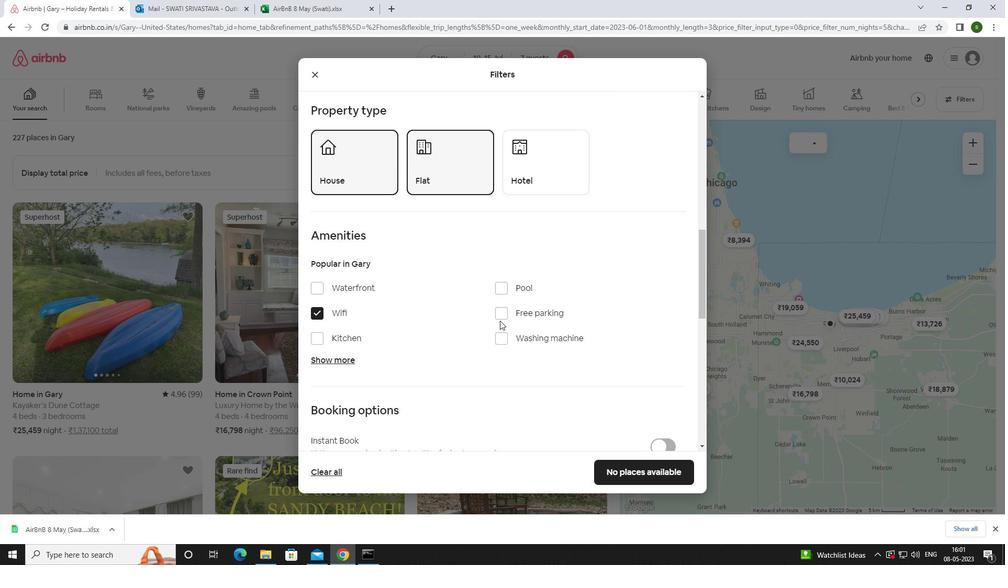 
Action: Mouse pressed left at (505, 316)
Screenshot: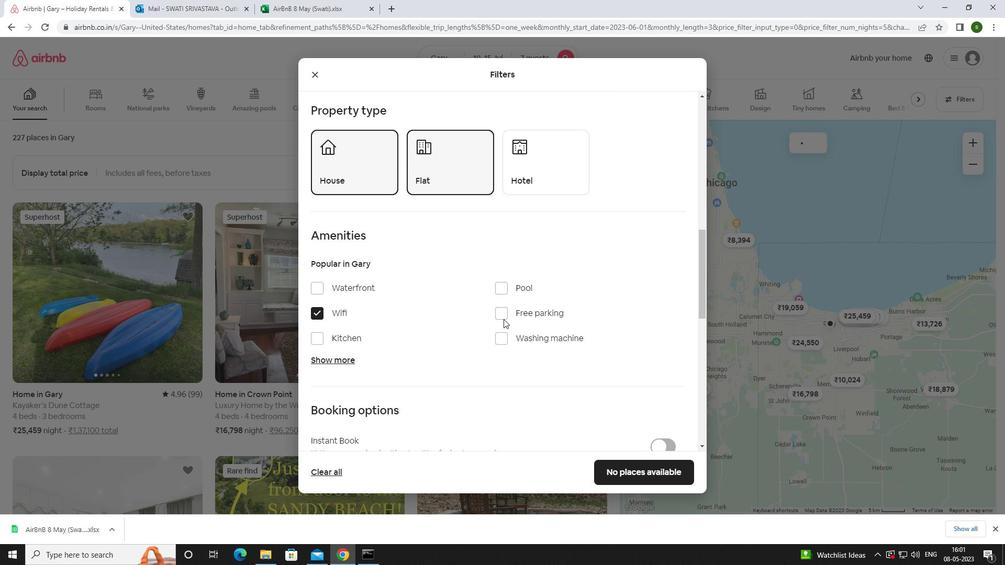 
Action: Mouse moved to (341, 363)
Screenshot: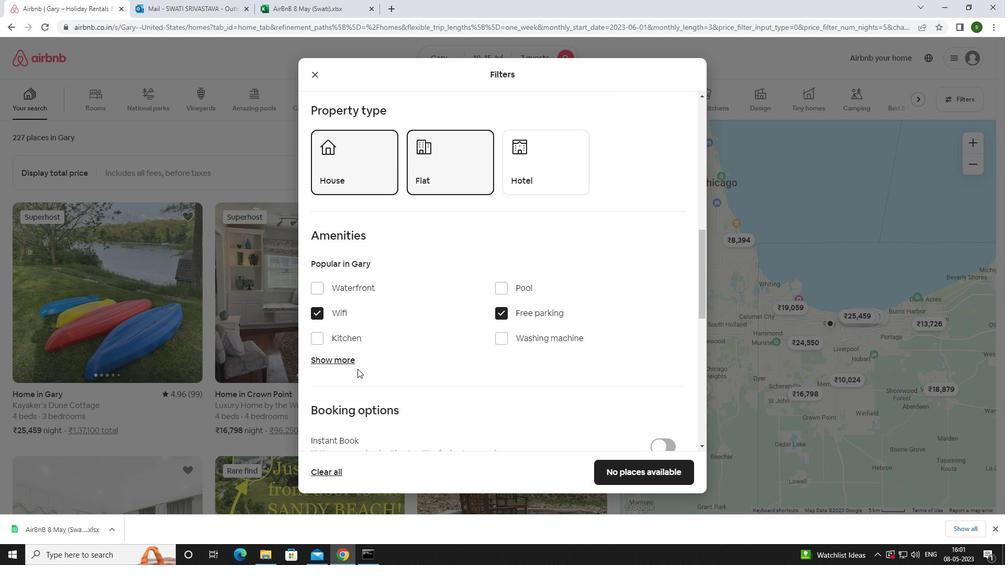 
Action: Mouse pressed left at (341, 363)
Screenshot: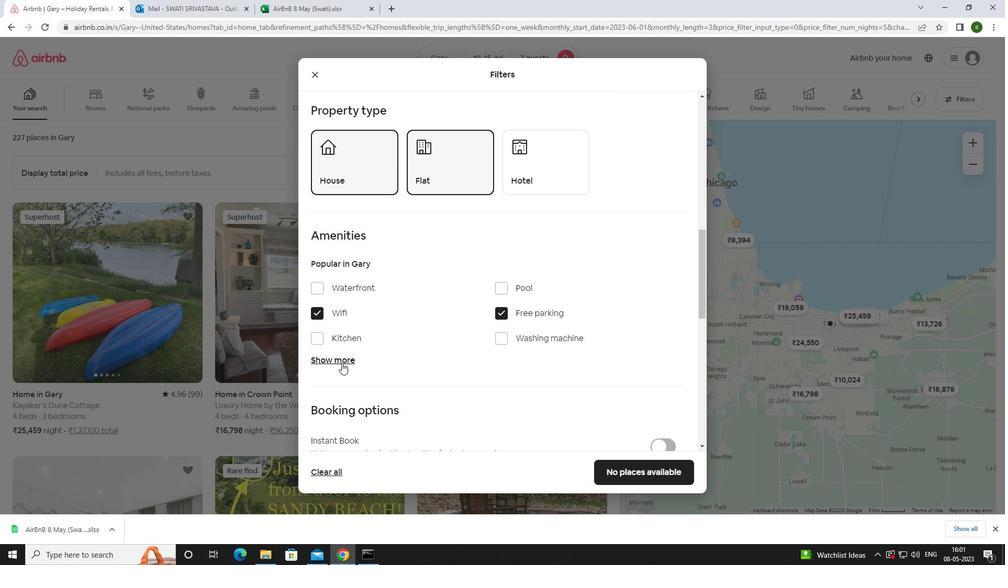 
Action: Mouse moved to (436, 338)
Screenshot: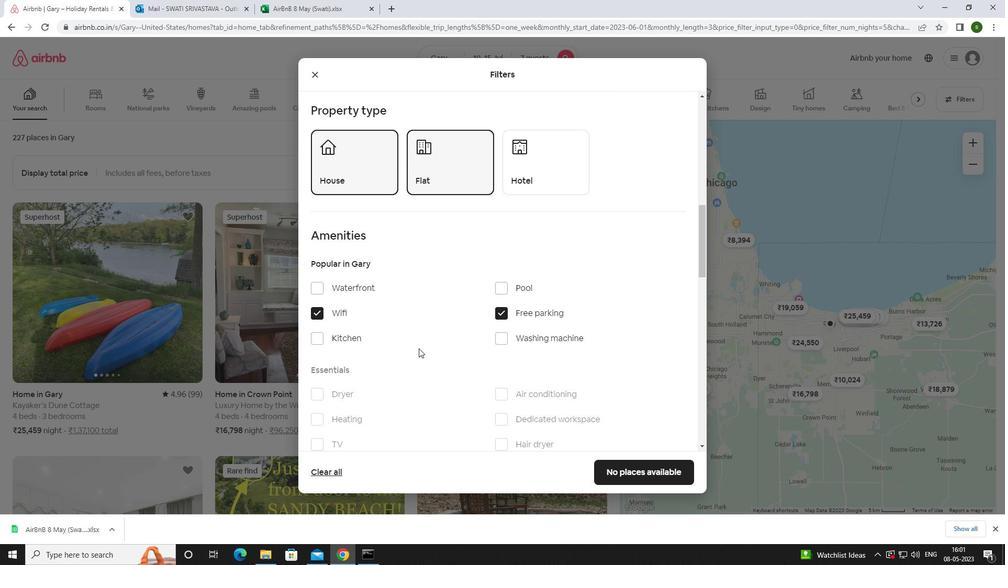 
Action: Mouse scrolled (436, 337) with delta (0, 0)
Screenshot: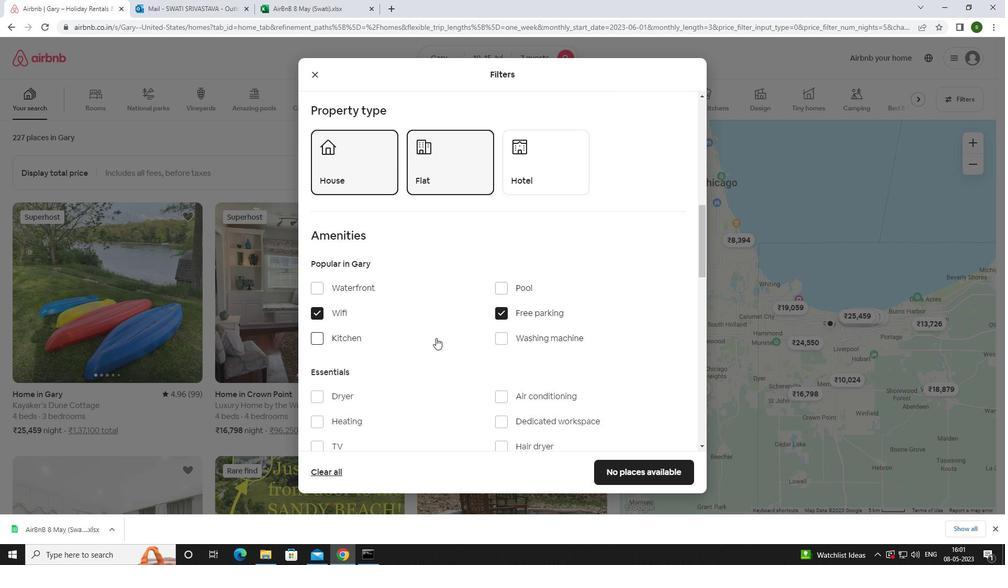 
Action: Mouse scrolled (436, 337) with delta (0, 0)
Screenshot: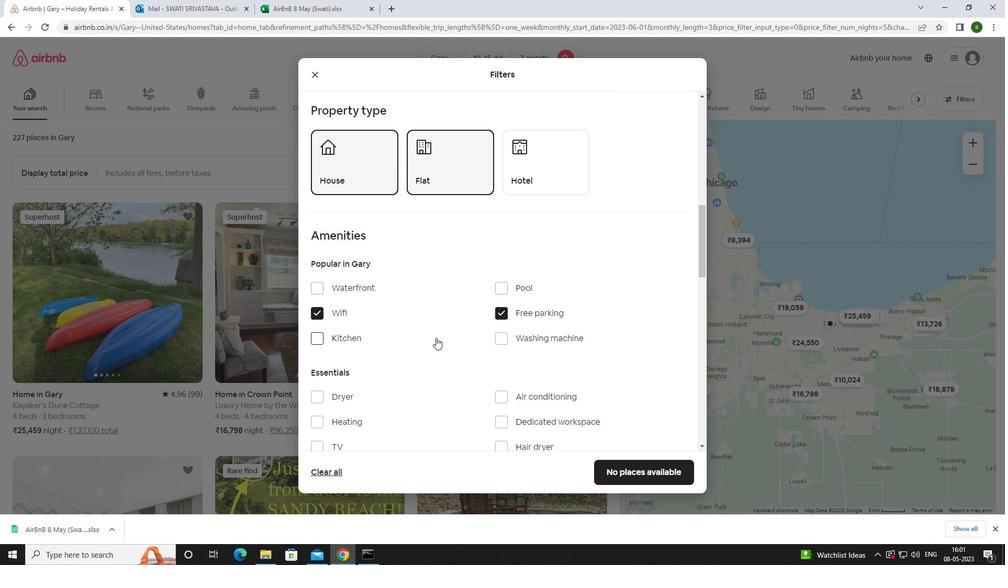 
Action: Mouse moved to (334, 345)
Screenshot: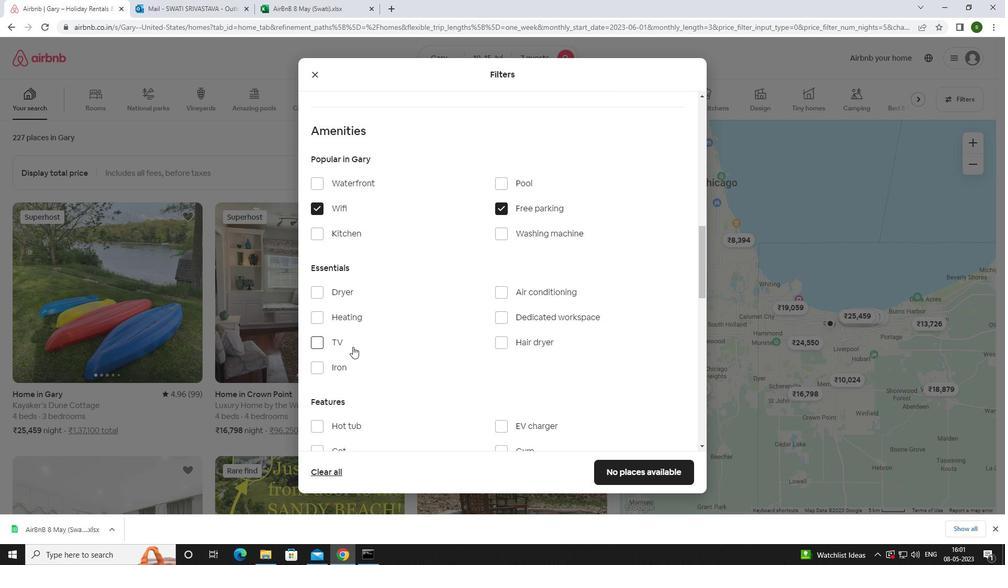 
Action: Mouse pressed left at (334, 345)
Screenshot: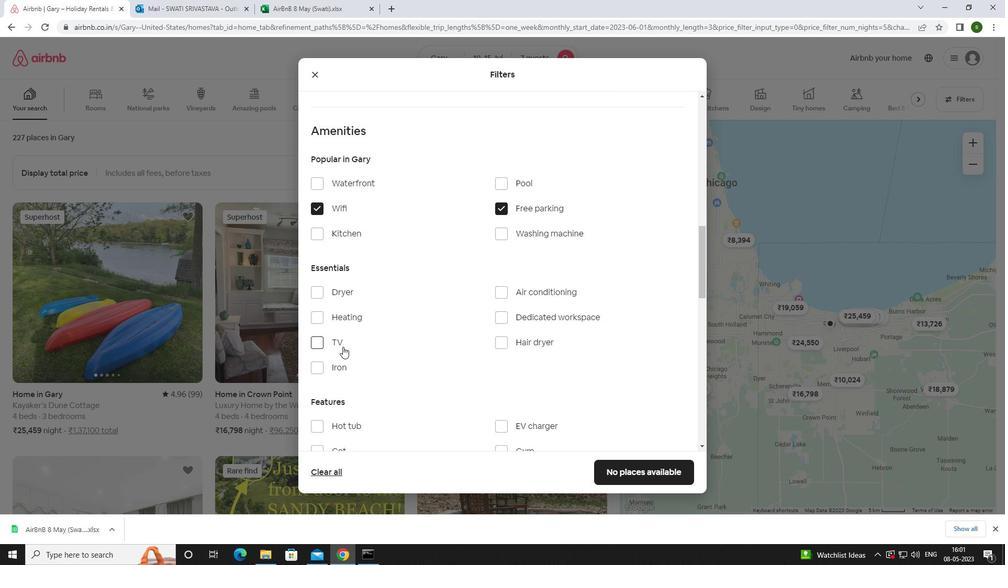 
Action: Mouse moved to (452, 336)
Screenshot: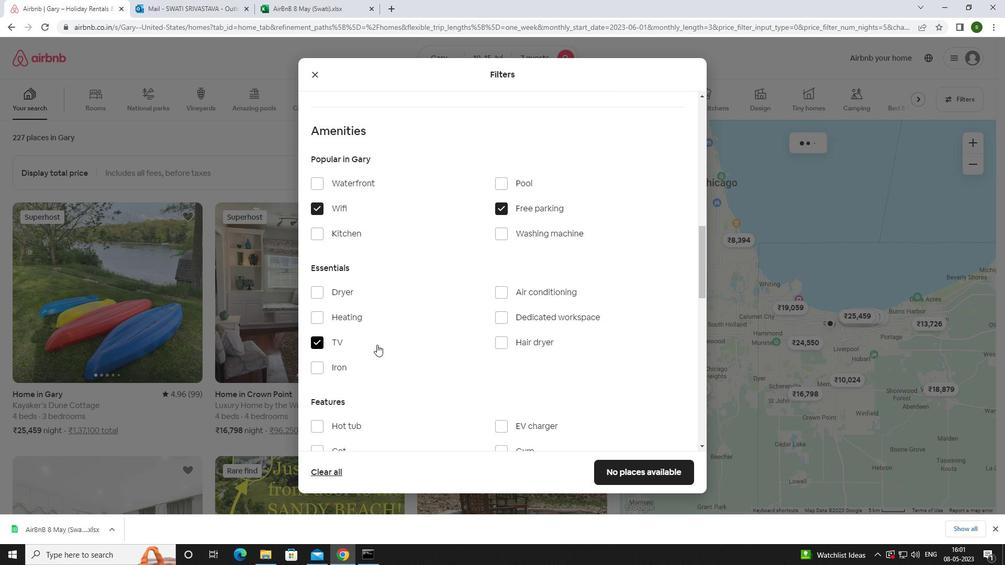 
Action: Mouse scrolled (452, 336) with delta (0, 0)
Screenshot: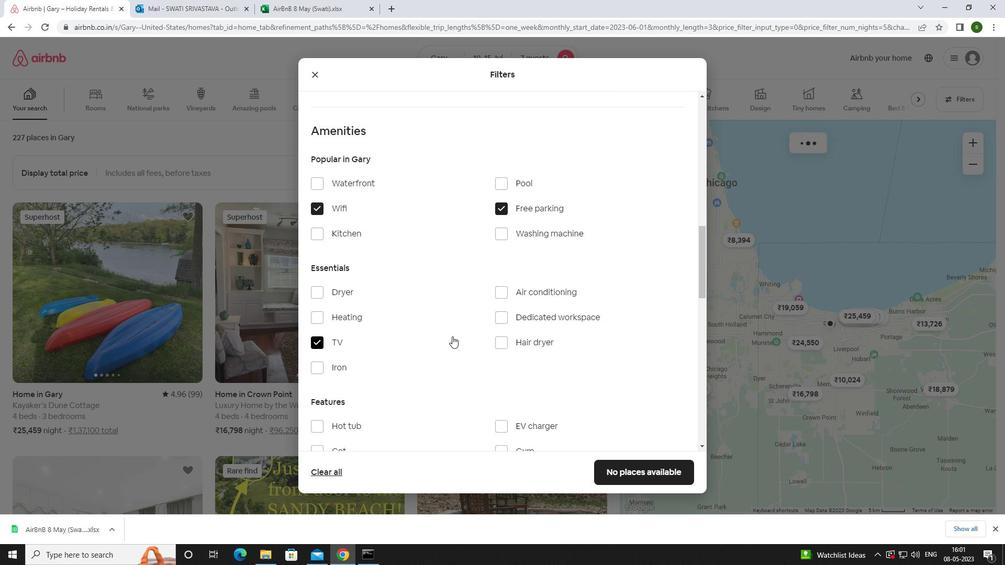 
Action: Mouse scrolled (452, 336) with delta (0, 0)
Screenshot: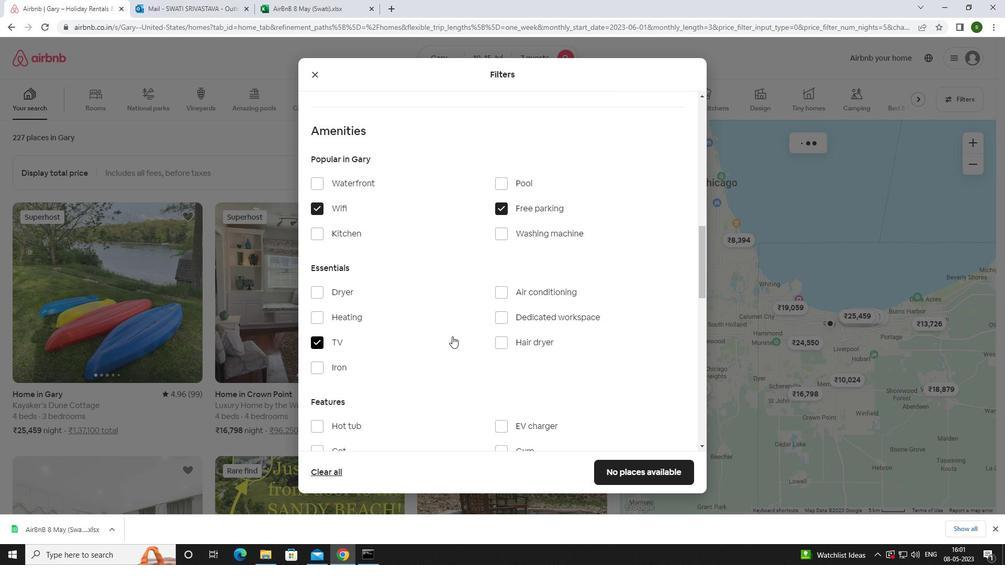 
Action: Mouse scrolled (452, 336) with delta (0, 0)
Screenshot: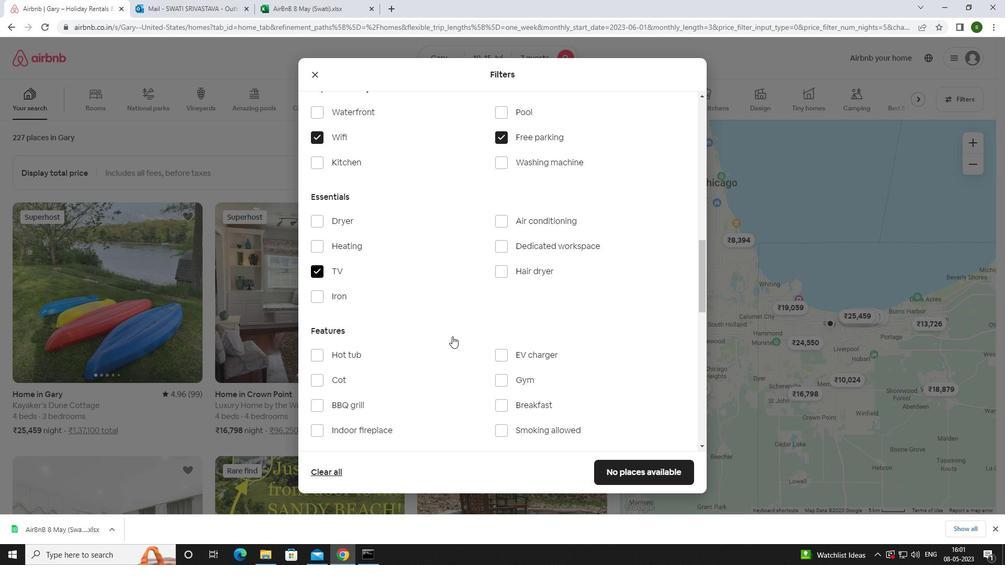 
Action: Mouse moved to (504, 296)
Screenshot: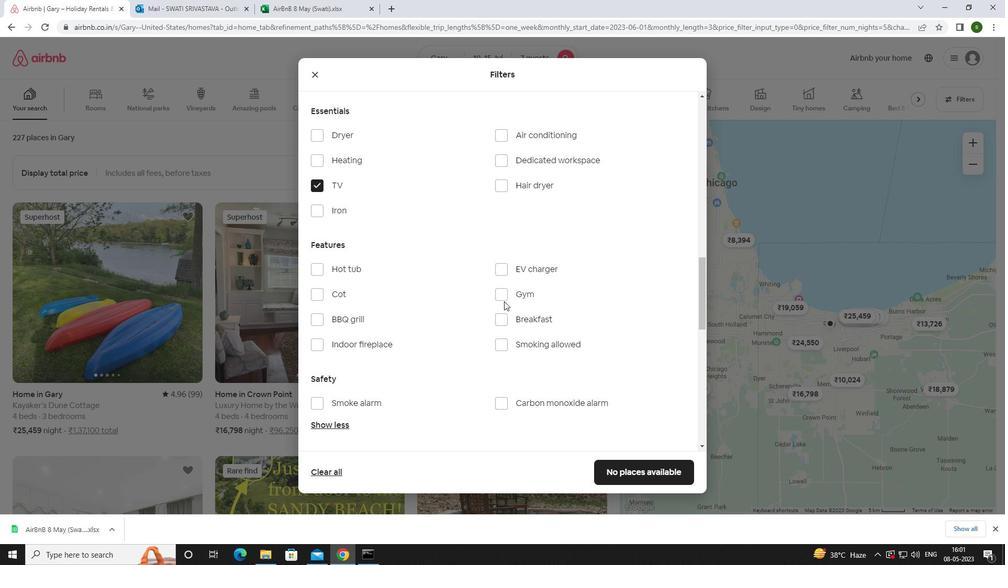 
Action: Mouse pressed left at (504, 296)
Screenshot: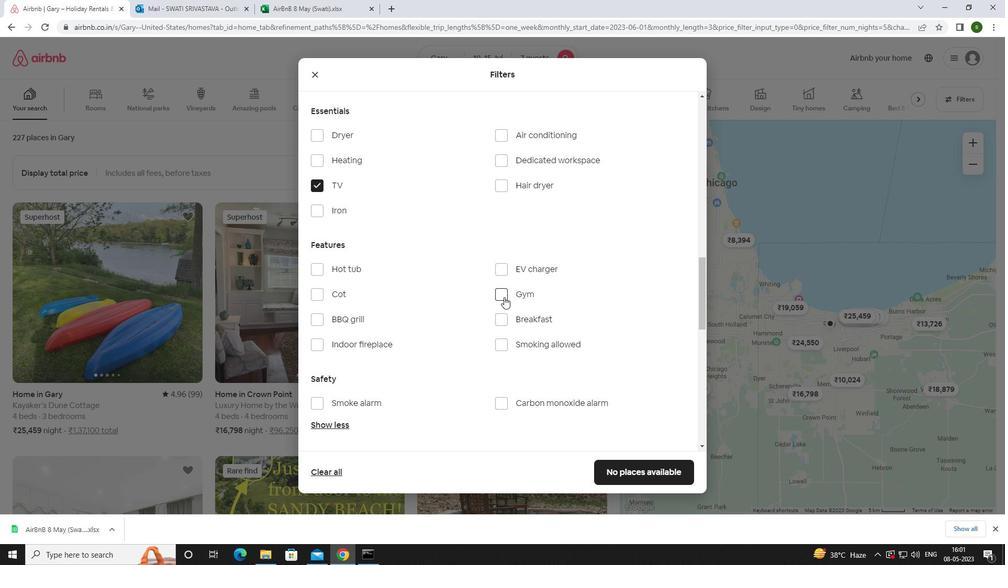 
Action: Mouse moved to (504, 320)
Screenshot: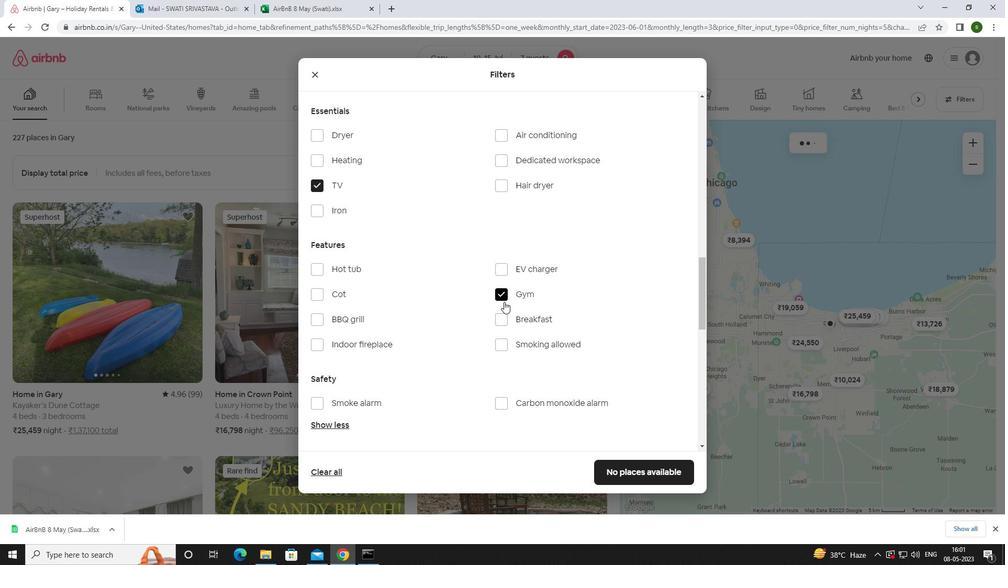 
Action: Mouse pressed left at (504, 320)
Screenshot: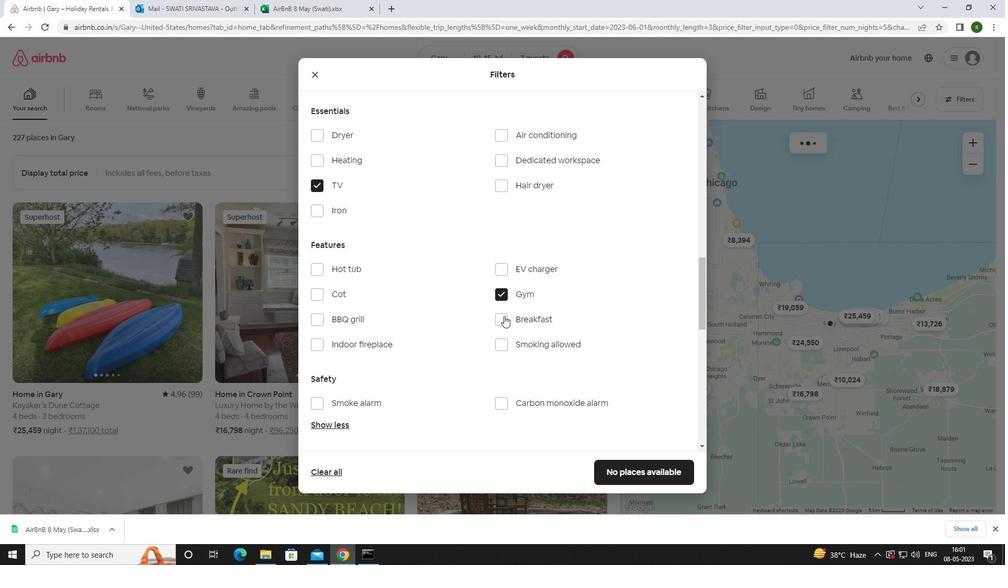 
Action: Mouse moved to (479, 313)
Screenshot: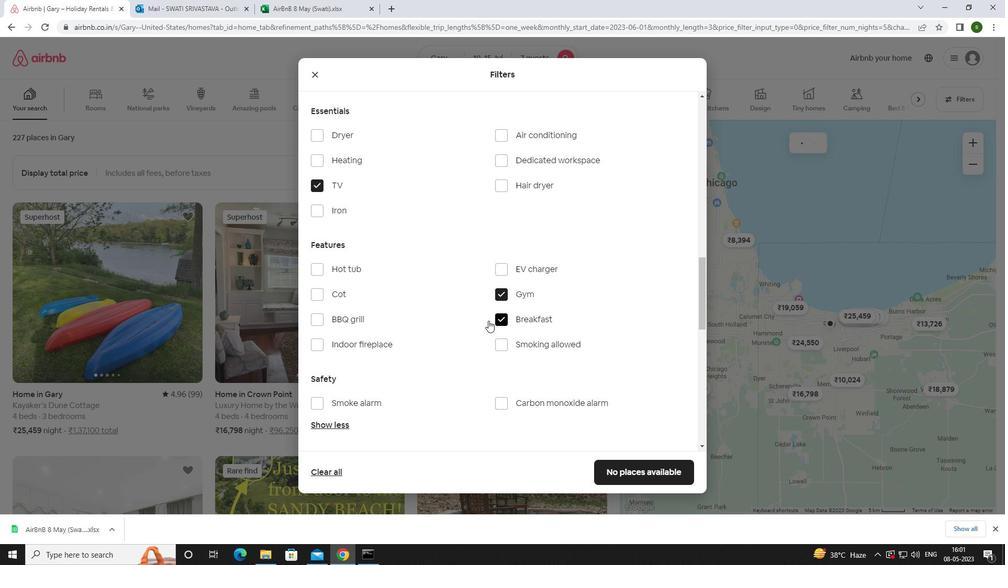
Action: Mouse scrolled (479, 312) with delta (0, 0)
Screenshot: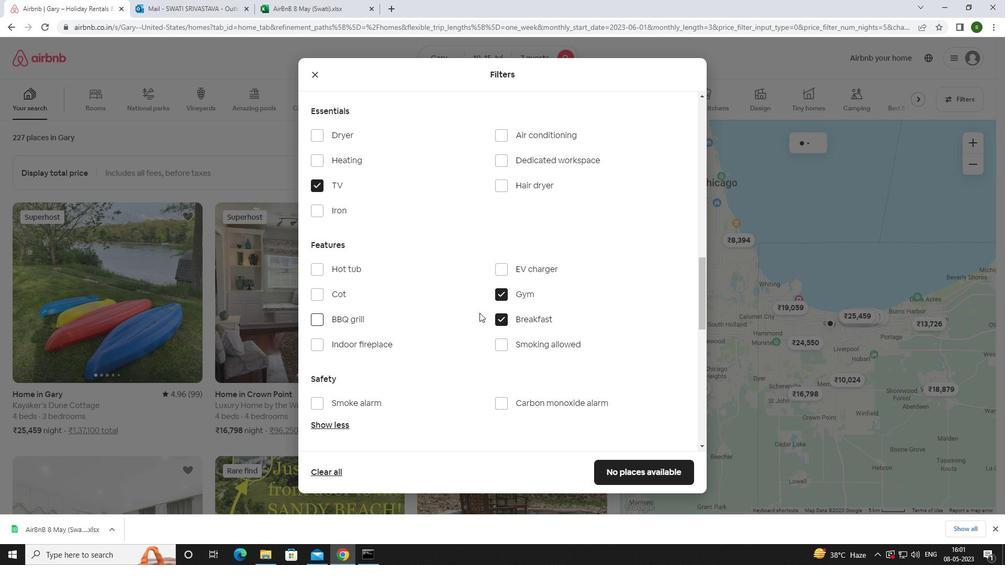 
Action: Mouse scrolled (479, 312) with delta (0, 0)
Screenshot: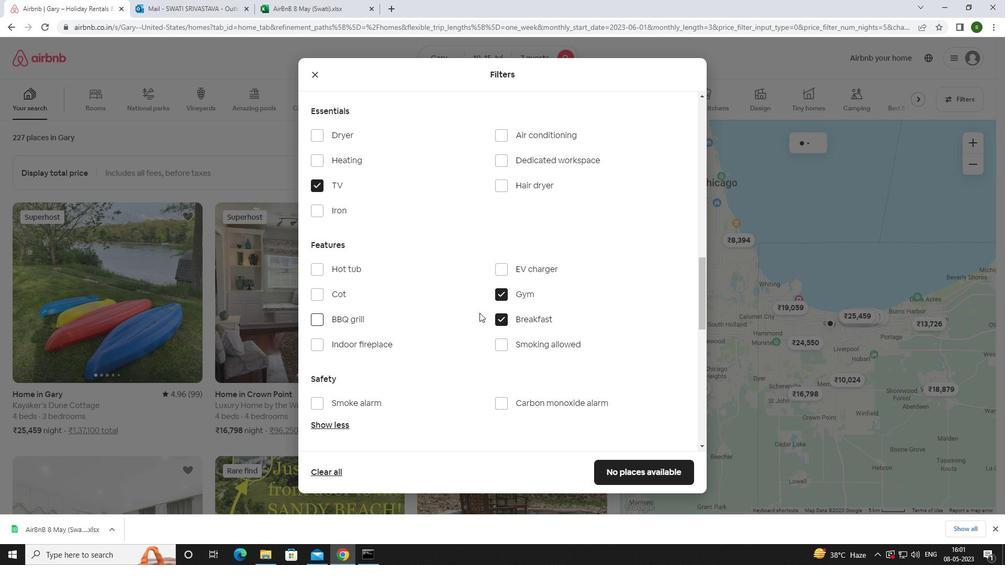 
Action: Mouse scrolled (479, 312) with delta (0, 0)
Screenshot: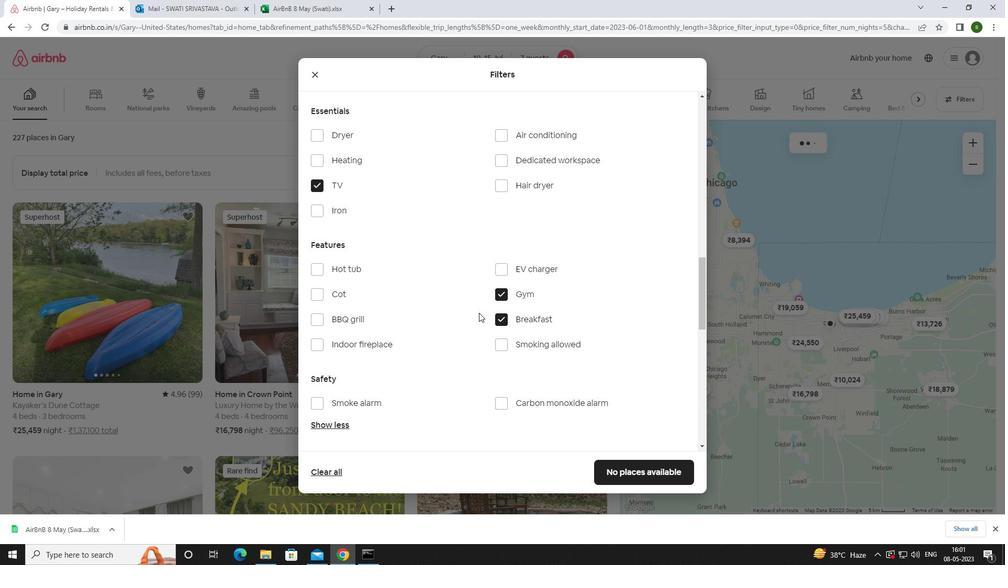 
Action: Mouse scrolled (479, 312) with delta (0, 0)
Screenshot: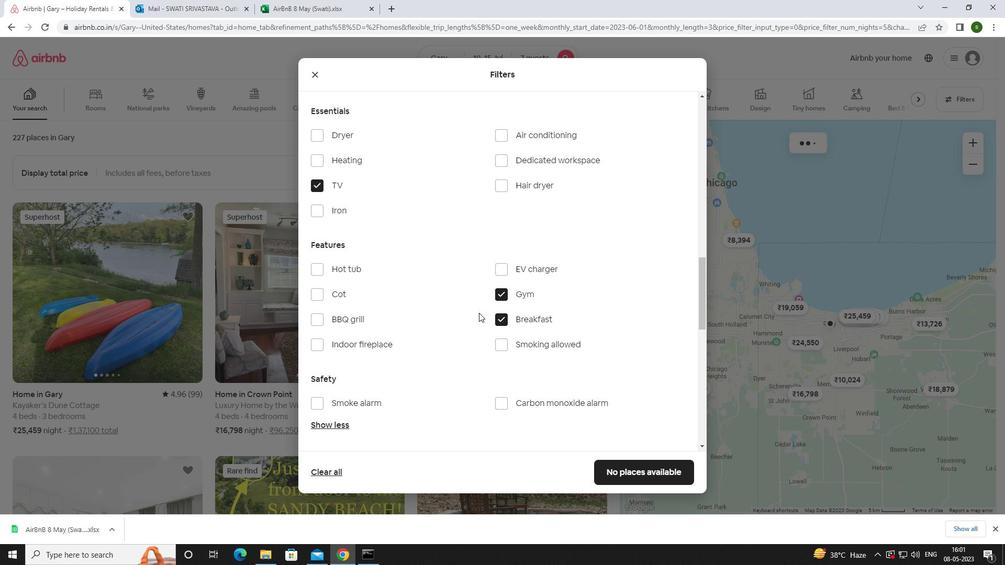 
Action: Mouse moved to (657, 335)
Screenshot: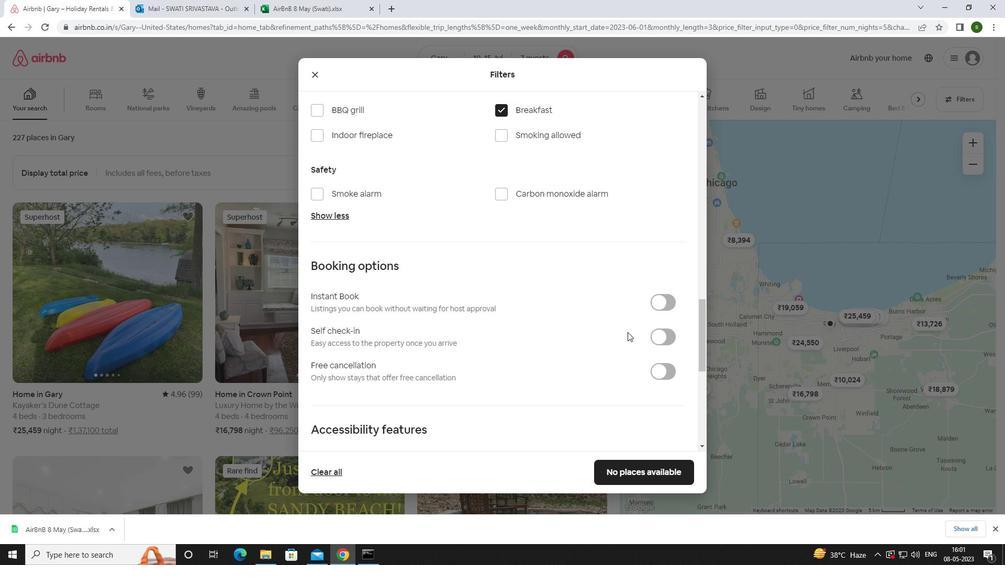 
Action: Mouse pressed left at (657, 335)
Screenshot: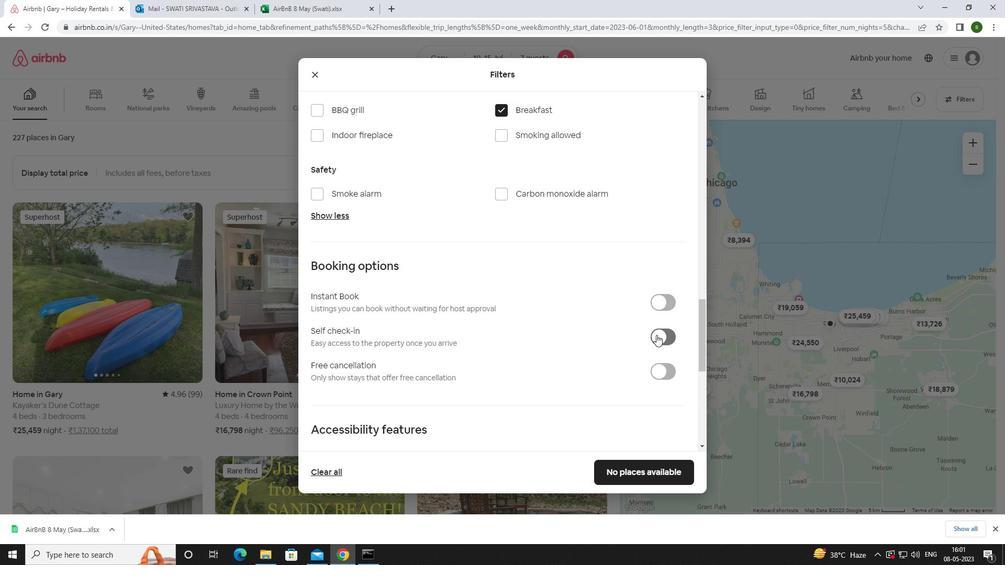 
Action: Mouse moved to (591, 324)
Screenshot: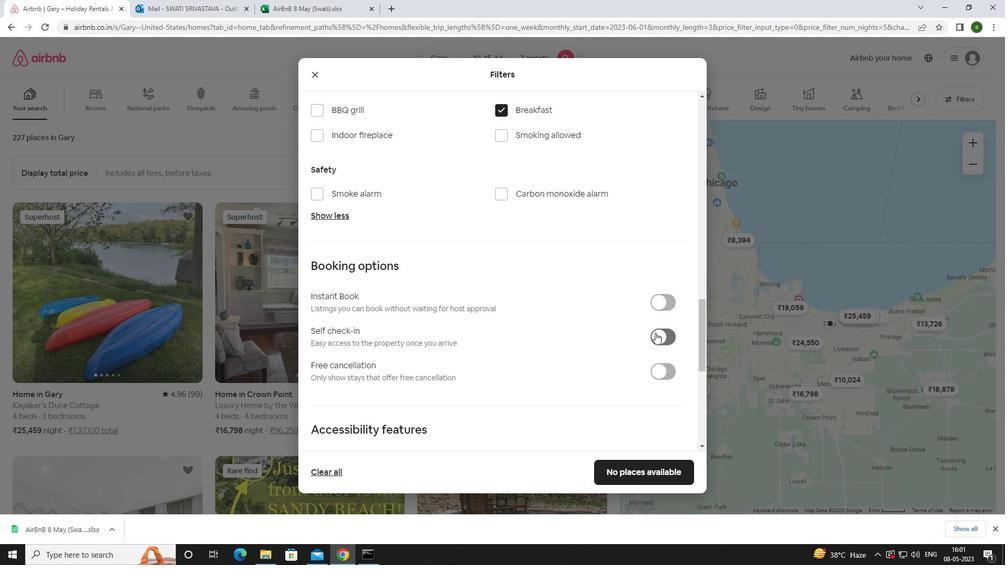 
Action: Mouse scrolled (591, 324) with delta (0, 0)
Screenshot: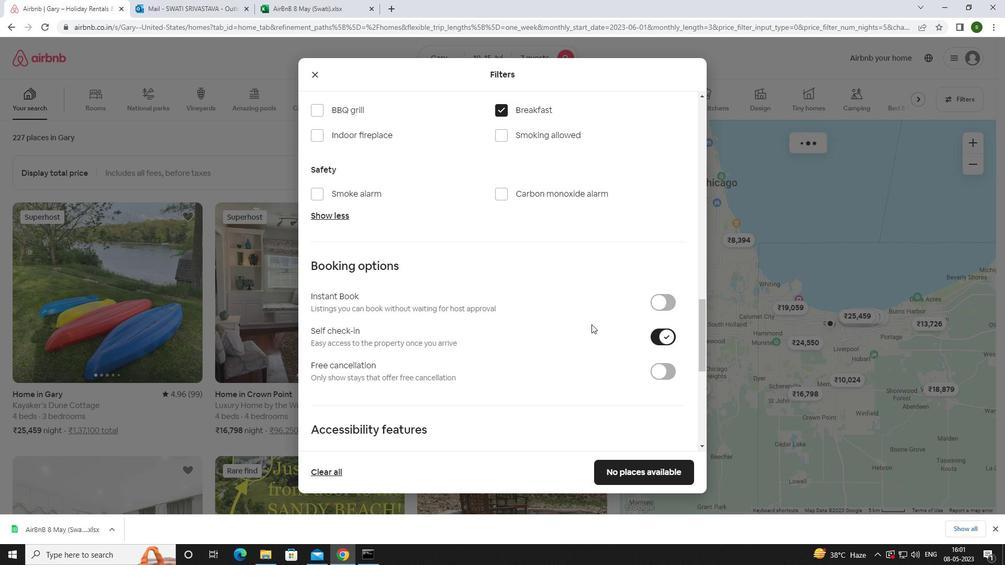 
Action: Mouse scrolled (591, 324) with delta (0, 0)
Screenshot: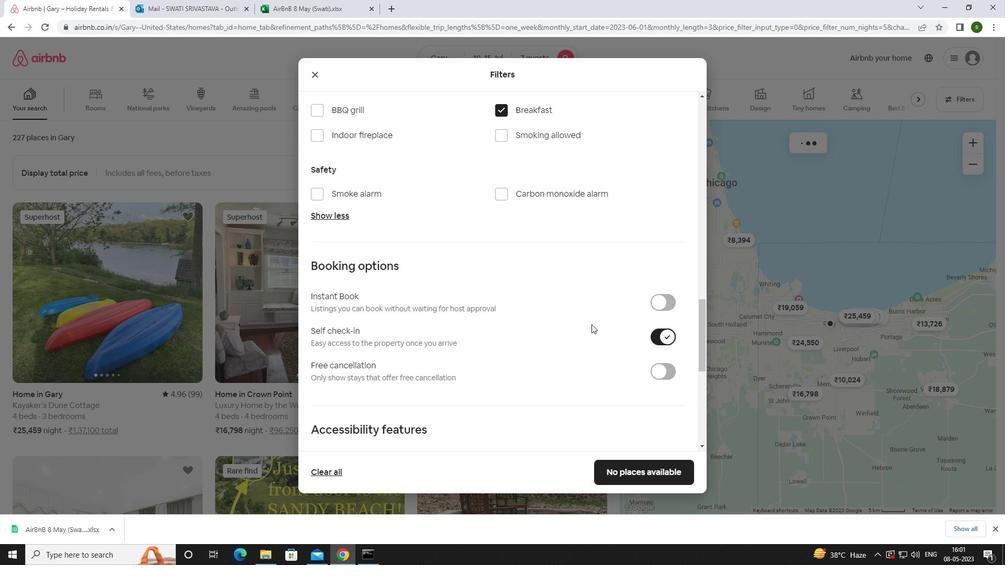 
Action: Mouse scrolled (591, 324) with delta (0, 0)
Screenshot: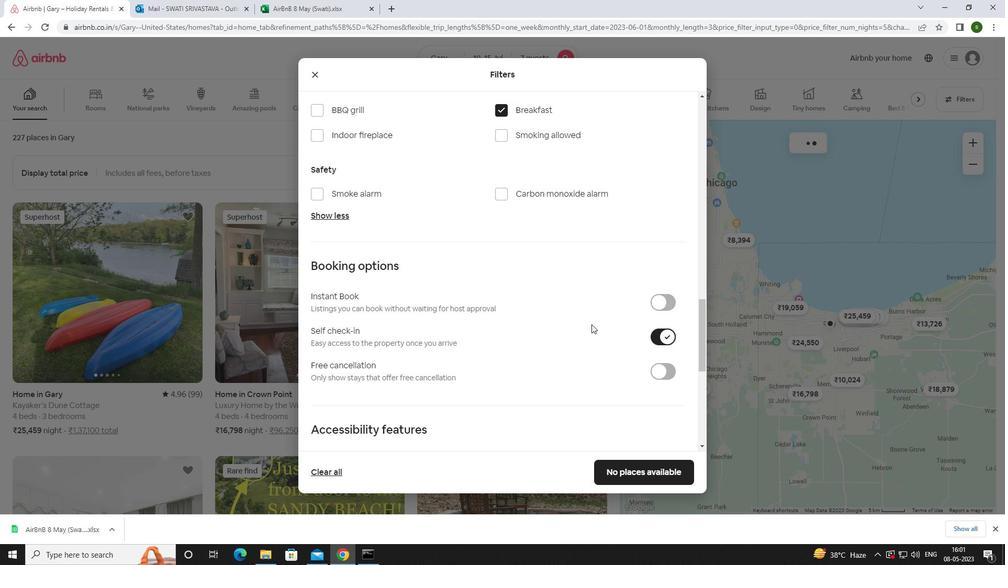 
Action: Mouse scrolled (591, 324) with delta (0, 0)
Screenshot: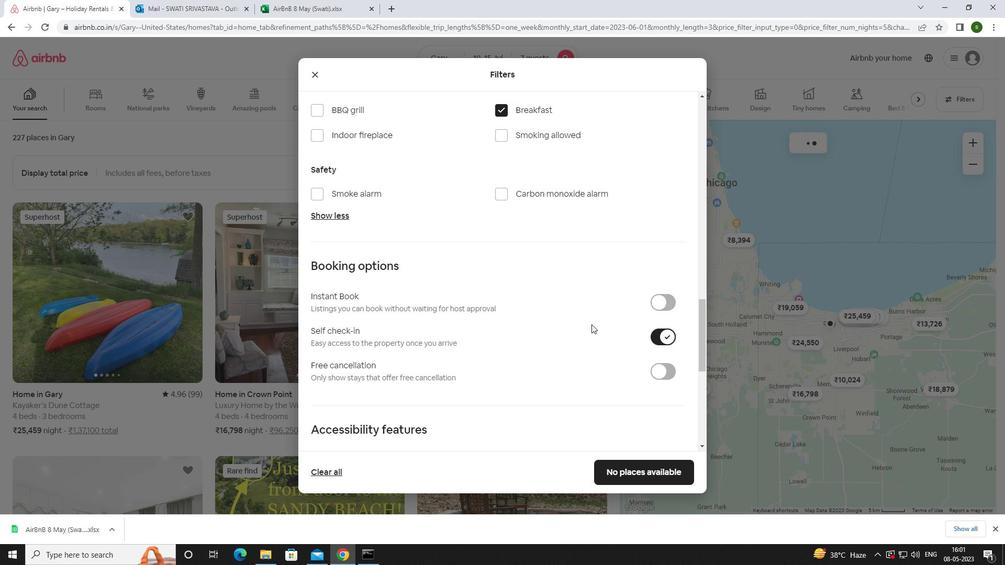 
Action: Mouse scrolled (591, 324) with delta (0, 0)
Screenshot: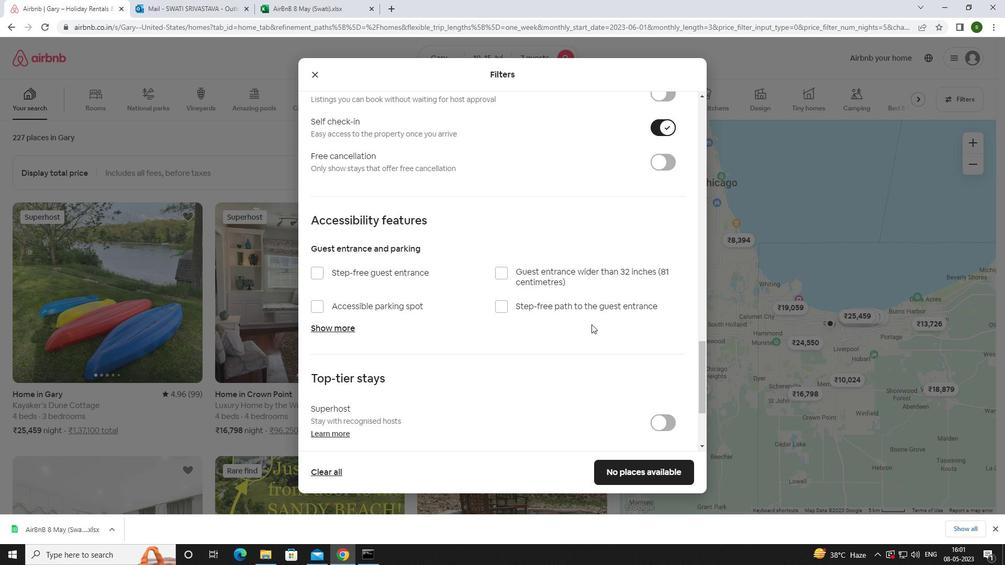 
Action: Mouse scrolled (591, 324) with delta (0, 0)
Screenshot: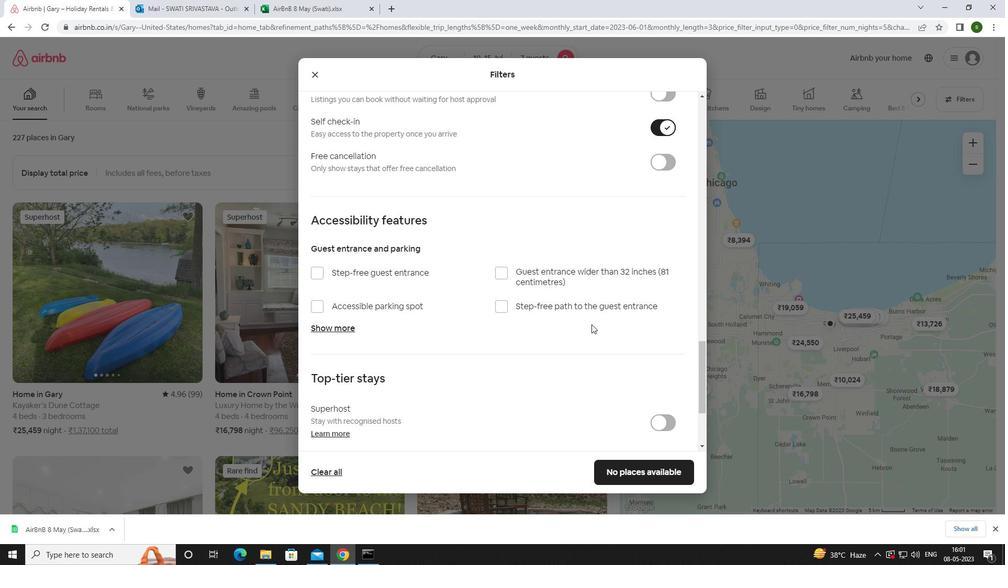 
Action: Mouse scrolled (591, 324) with delta (0, 0)
Screenshot: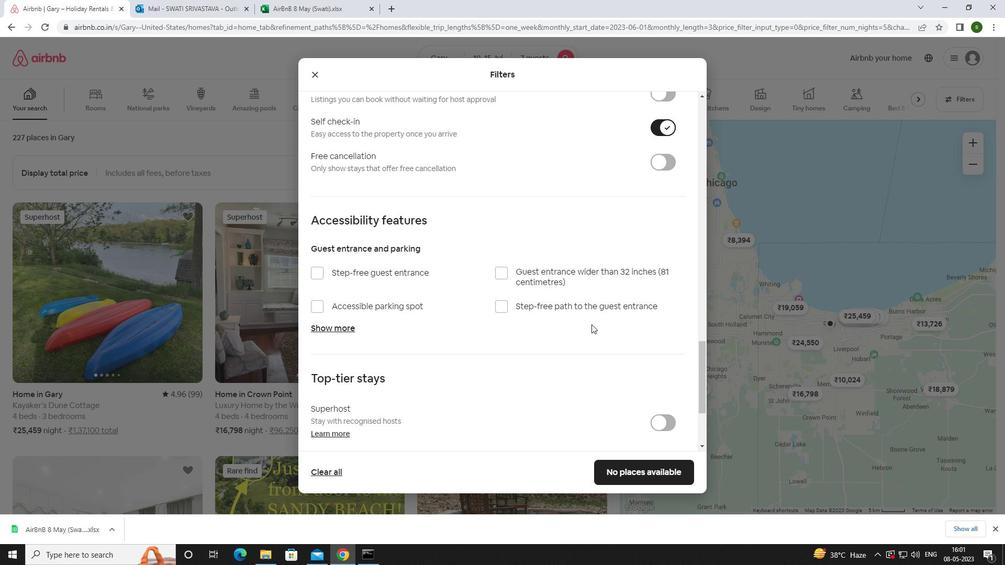 
Action: Mouse scrolled (591, 324) with delta (0, 0)
Screenshot: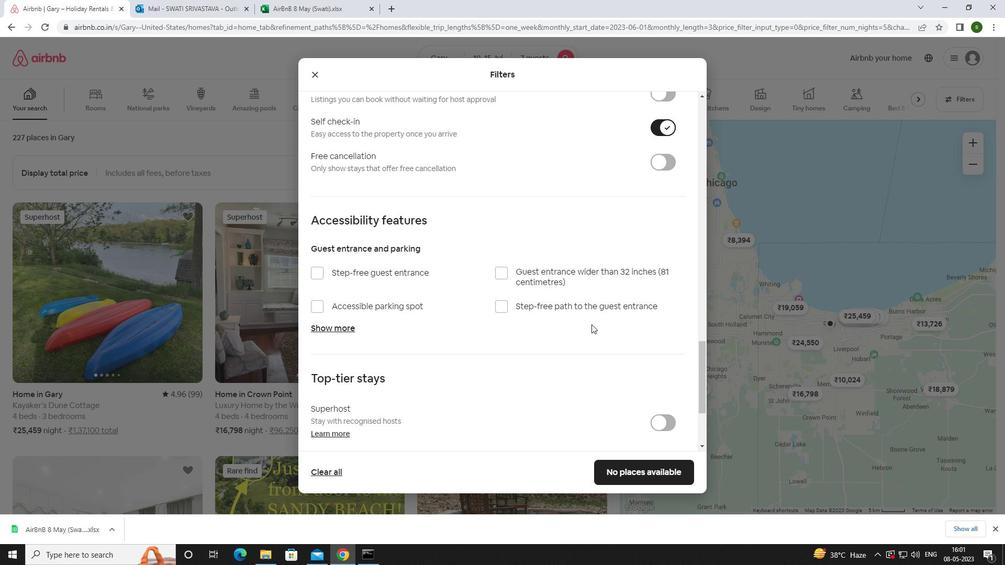
Action: Mouse scrolled (591, 324) with delta (0, 0)
Screenshot: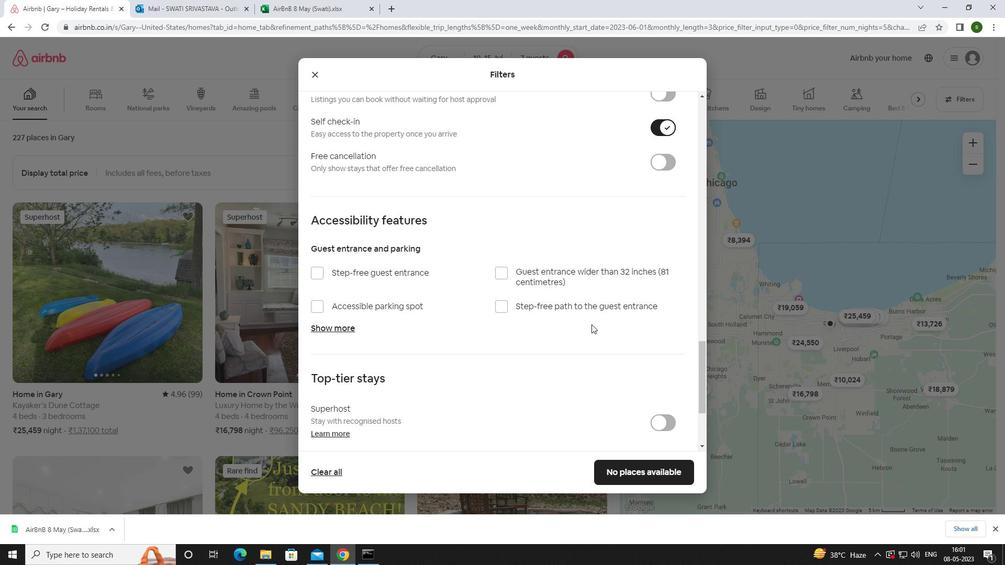 
Action: Mouse moved to (337, 373)
Screenshot: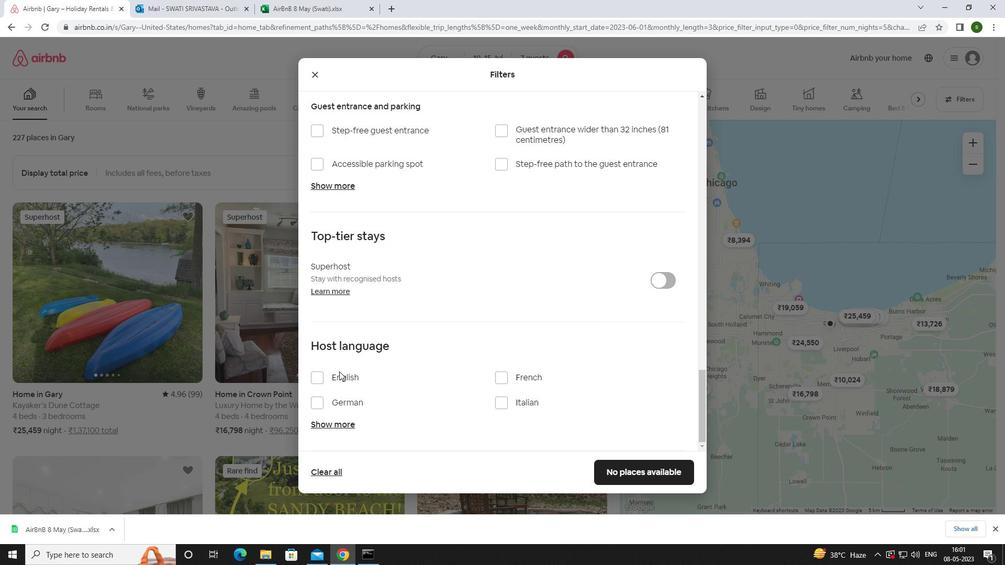 
Action: Mouse pressed left at (337, 373)
Screenshot: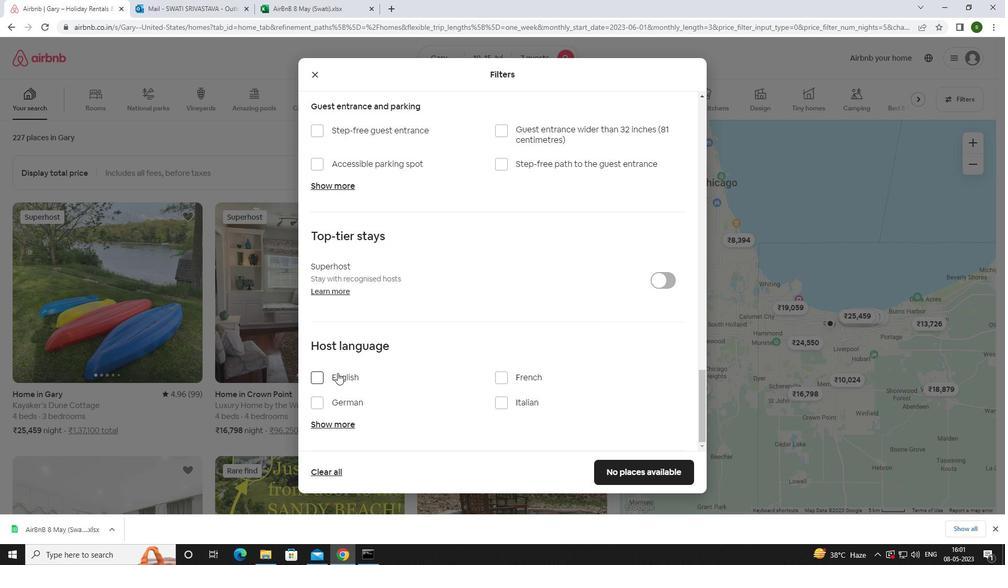 
Action: Mouse moved to (629, 468)
Screenshot: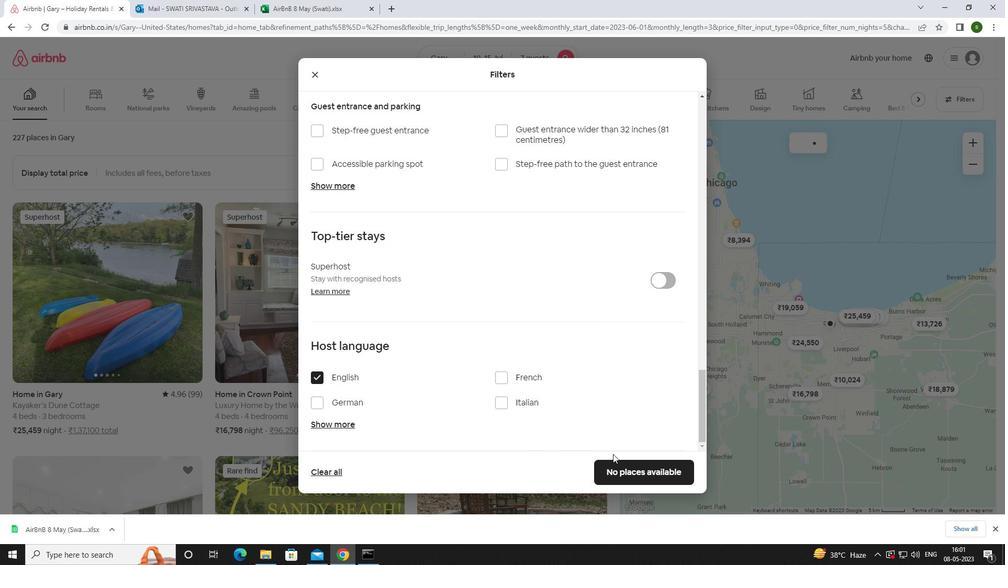 
Action: Mouse pressed left at (629, 468)
Screenshot: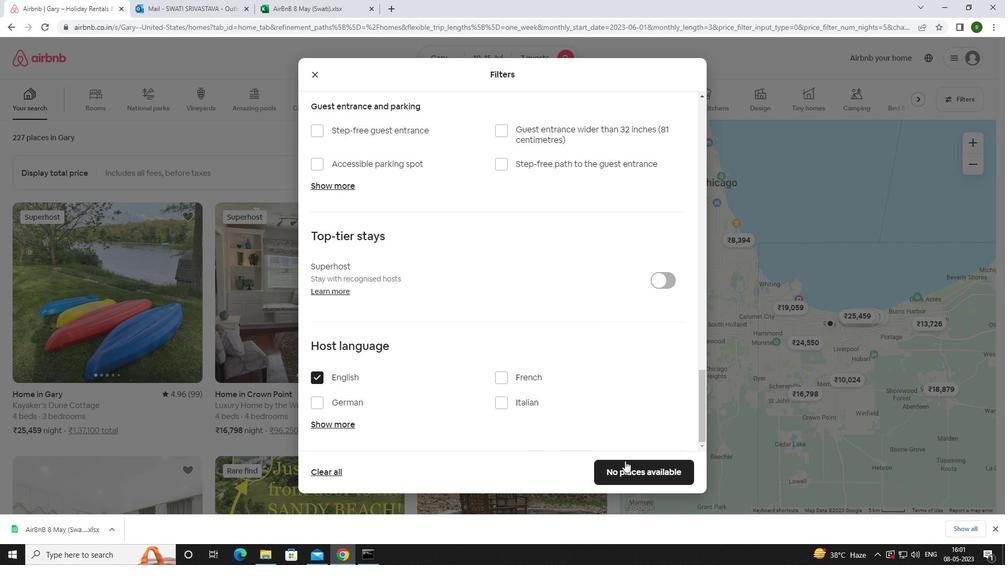 
Action: Mouse moved to (509, 391)
Screenshot: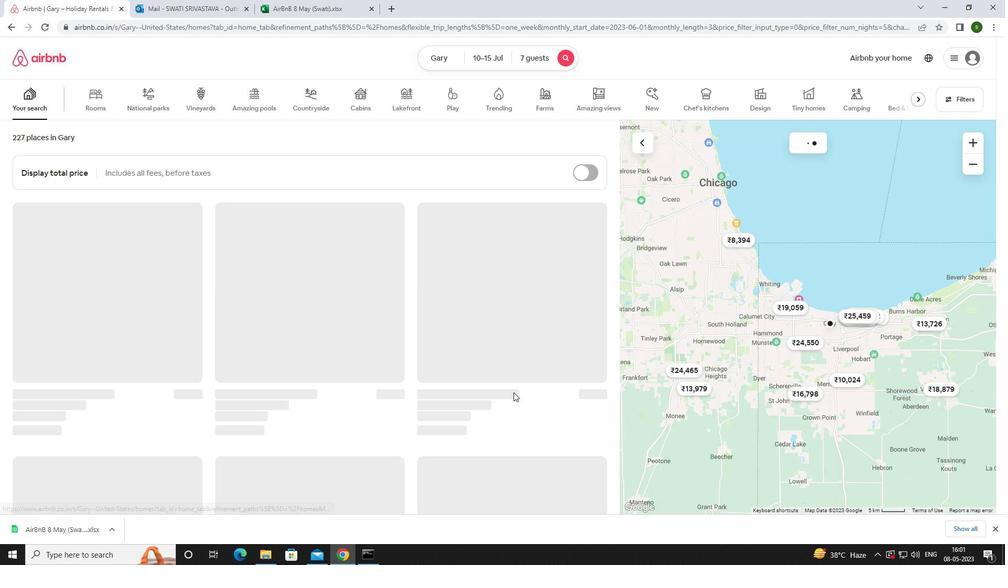 
